 Task: Find the shortest route from Atlanta to Martin Luther King Jr National Historic Site.
Action: Mouse moved to (272, 90)
Screenshot: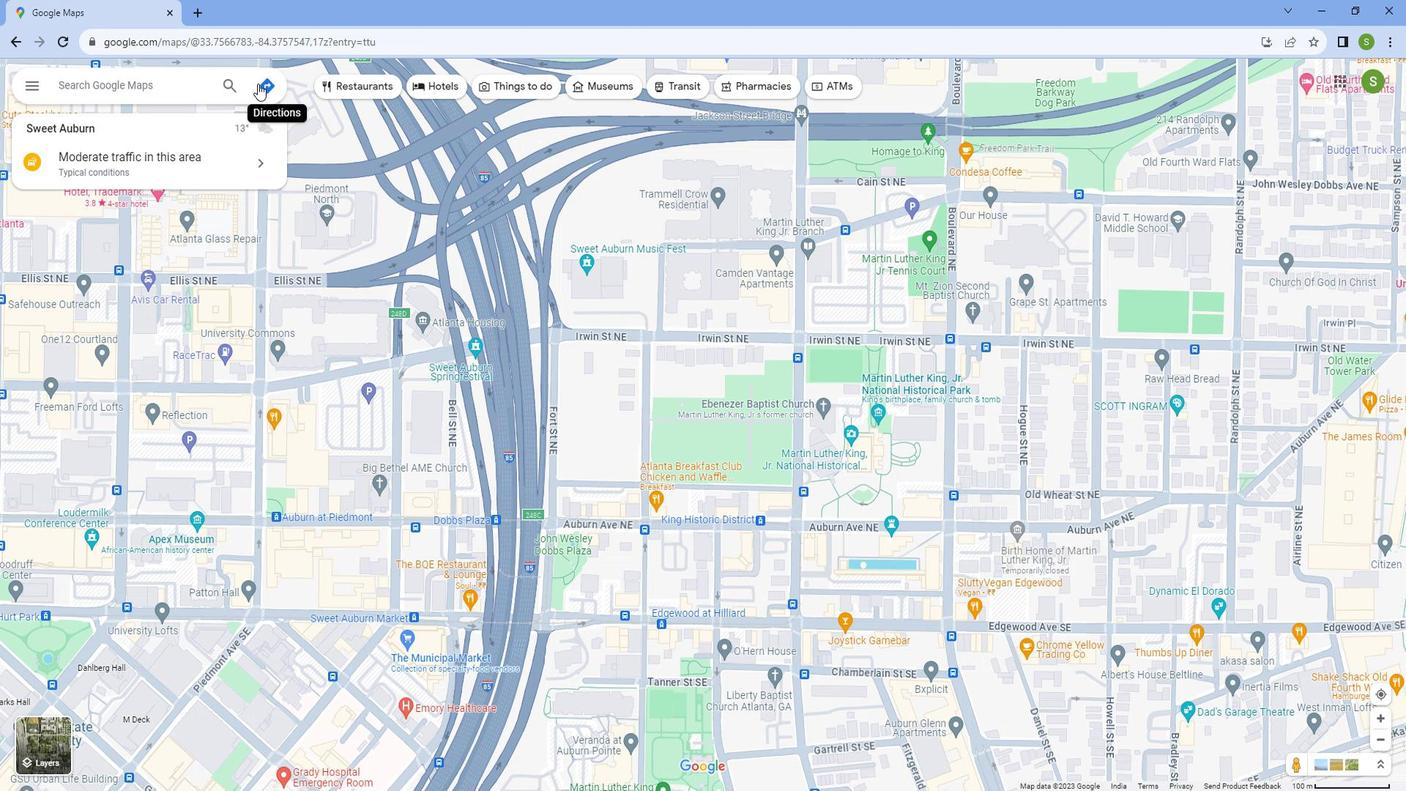 
Action: Mouse pressed left at (272, 90)
Screenshot: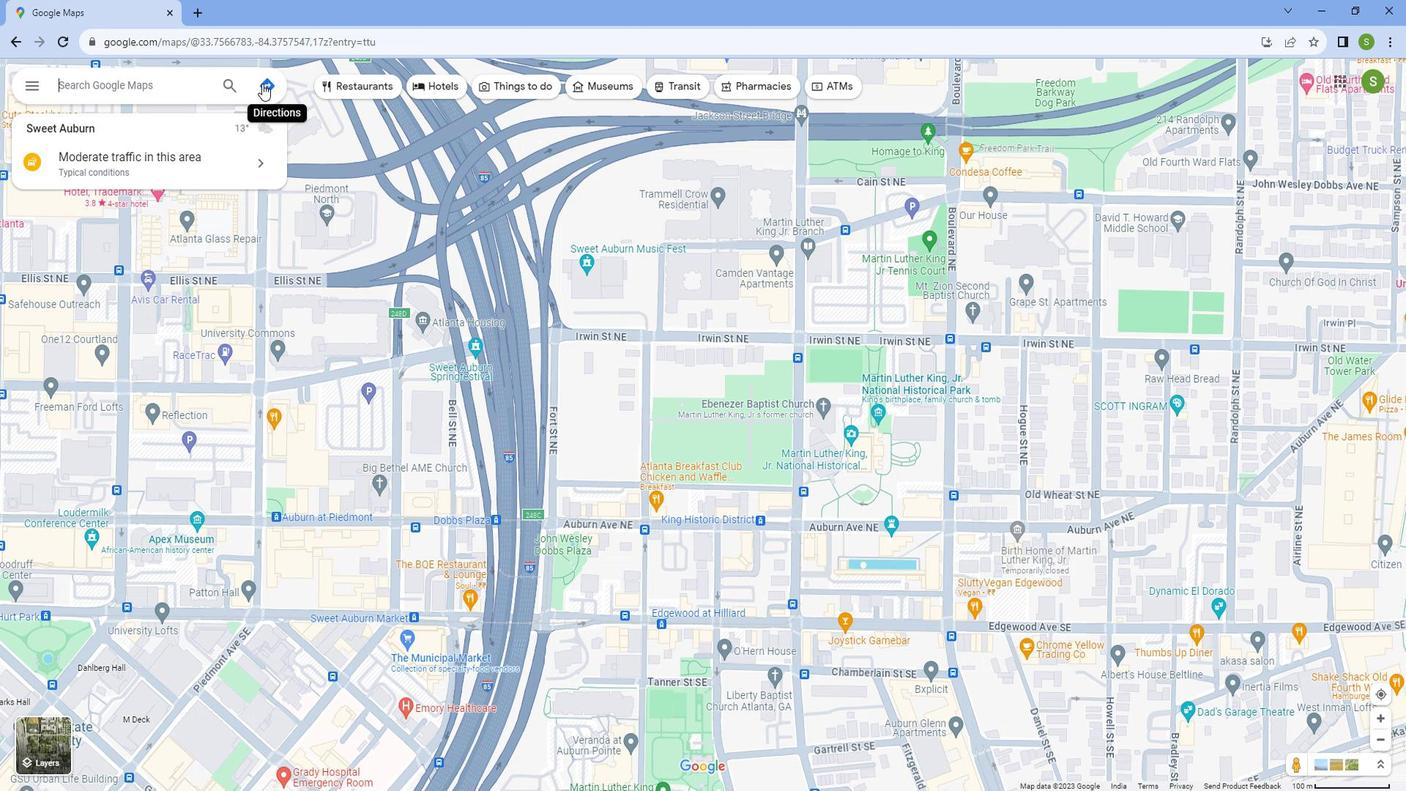 
Action: Mouse moved to (133, 133)
Screenshot: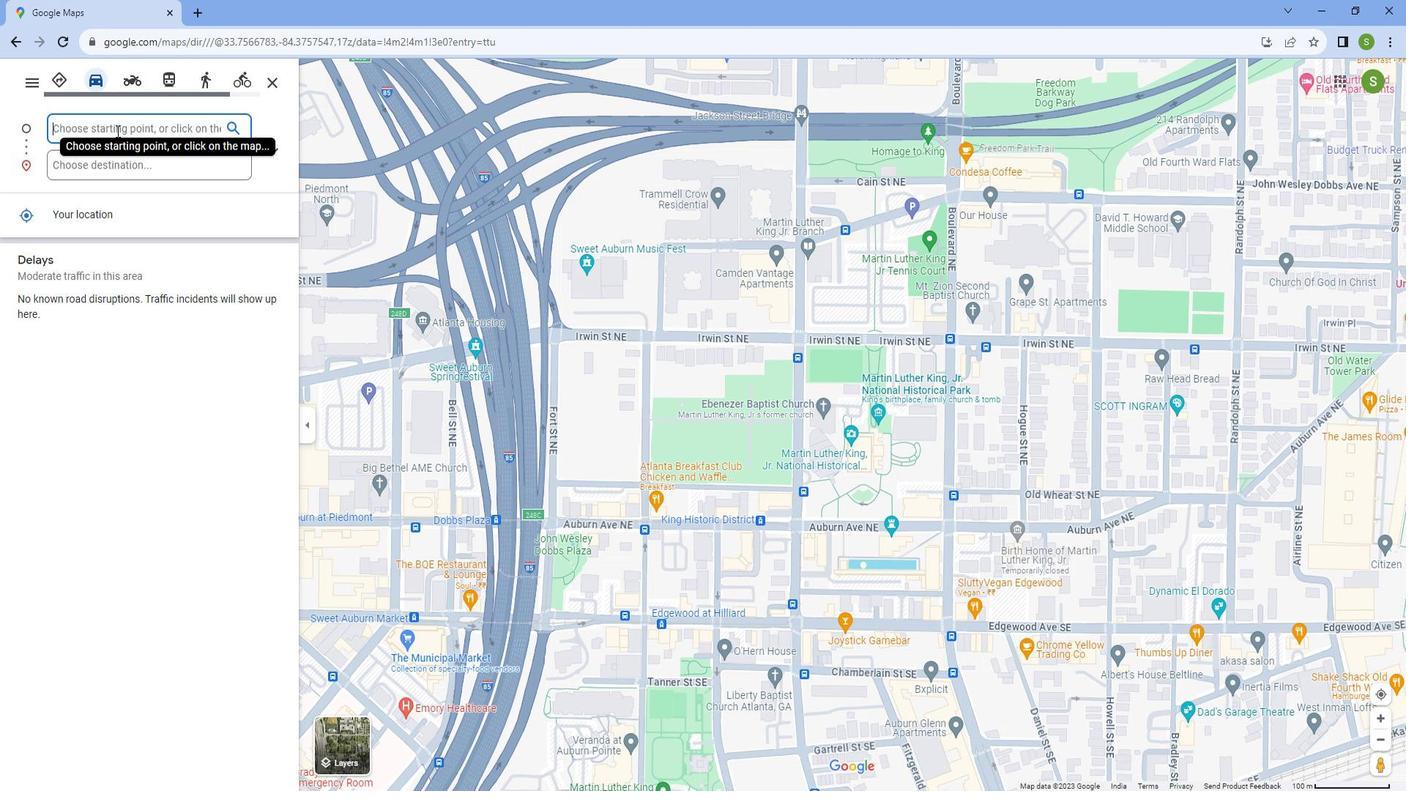 
Action: Key pressed <Key.caps_lock>A<Key.caps_lock>tlanta
Screenshot: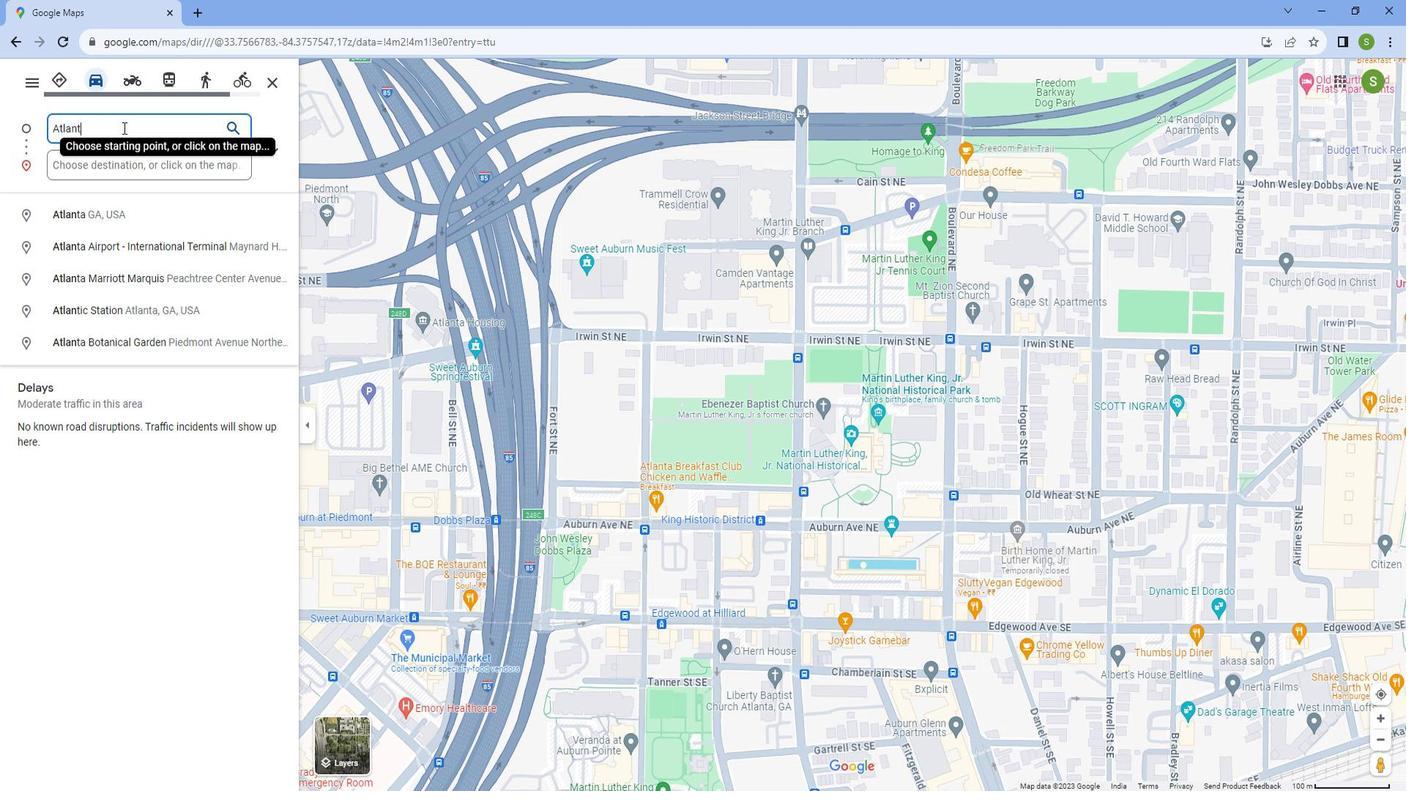
Action: Mouse moved to (126, 227)
Screenshot: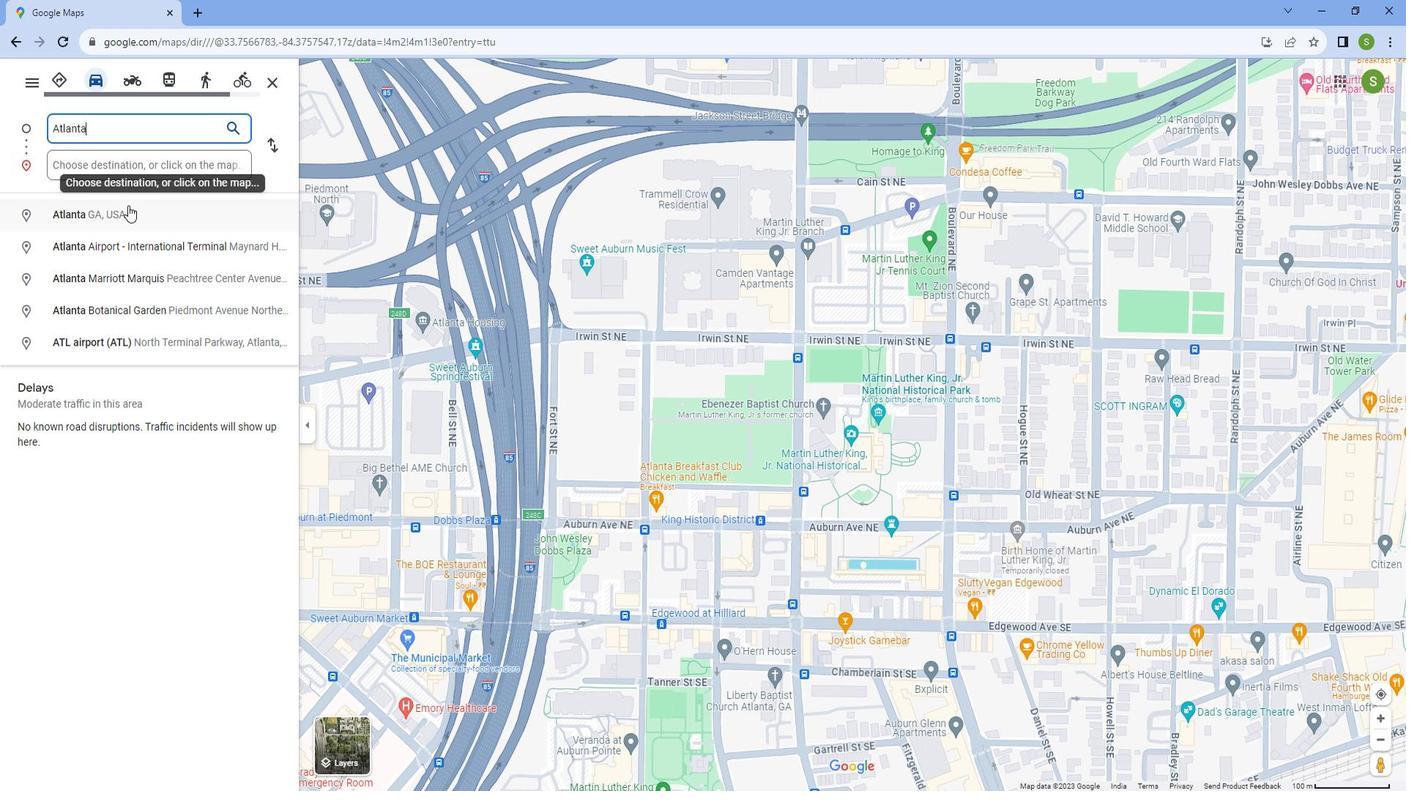 
Action: Mouse pressed left at (126, 227)
Screenshot: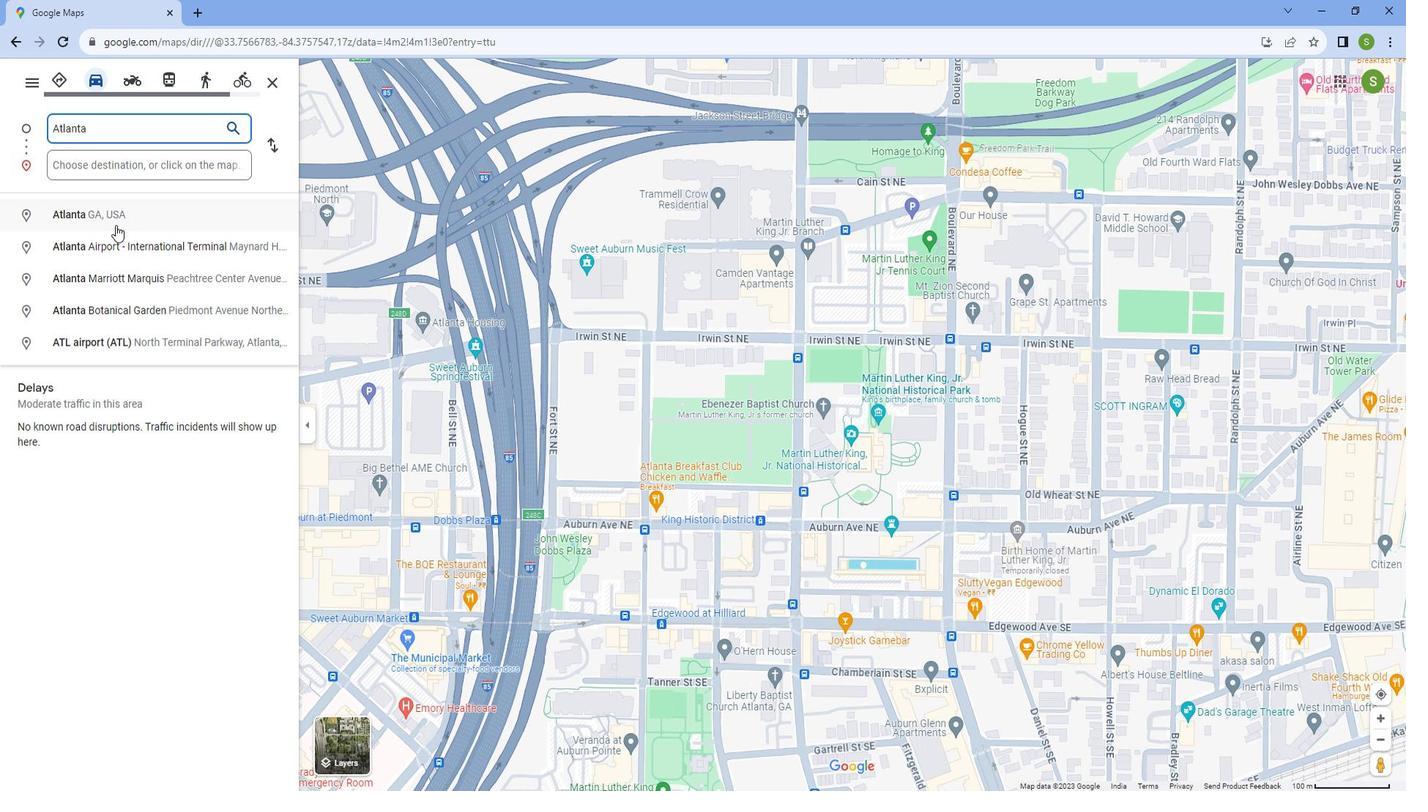 
Action: Mouse moved to (126, 163)
Screenshot: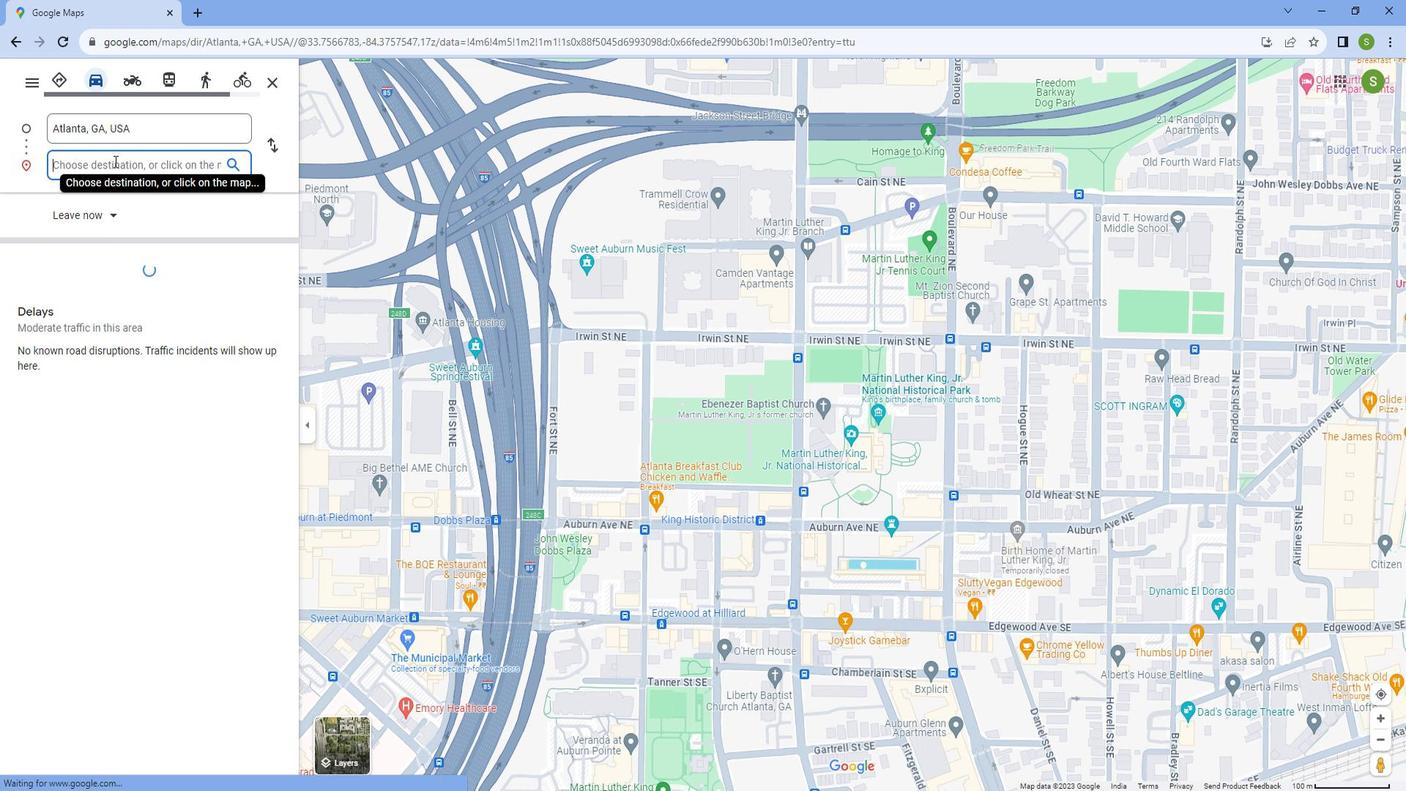 
Action: Mouse pressed left at (126, 163)
Screenshot: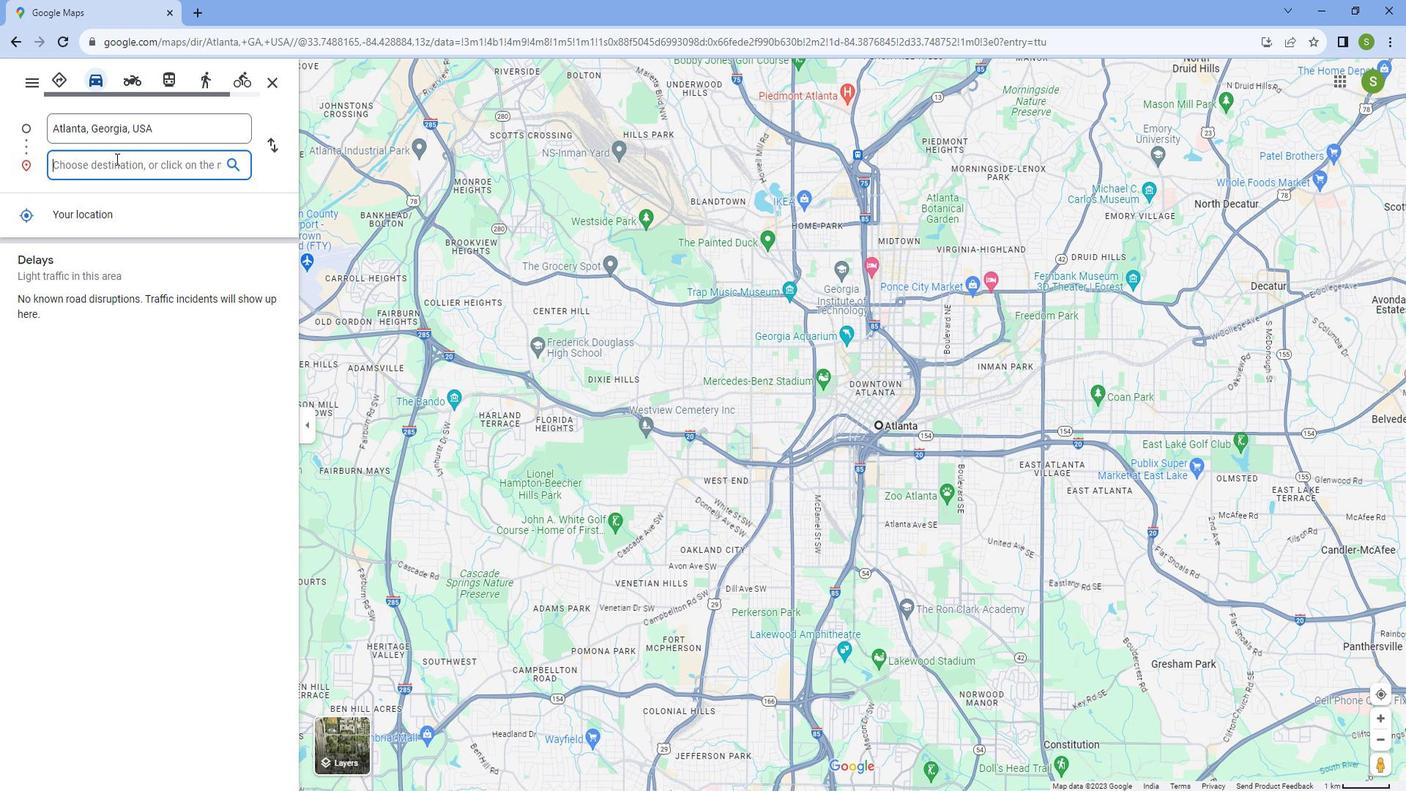 
Action: Key pressed <Key.caps_lock>M<Key.caps_lock>artin<Key.space><Key.caps_lock>L<Key.caps_lock>uthor<Key.space><Key.caps_lock>K<Key.caps_lock>ing<Key.space><Key.caps_lock>J<Key.caps_lock>r<Key.space><Key.caps_lock>N<Key.caps_lock>ational<Key.space><Key.caps_lock>H<Key.caps_lock>it<Key.backspace>storic<Key.space><Key.caps_lock>S<Key.caps_lock>ite
Screenshot: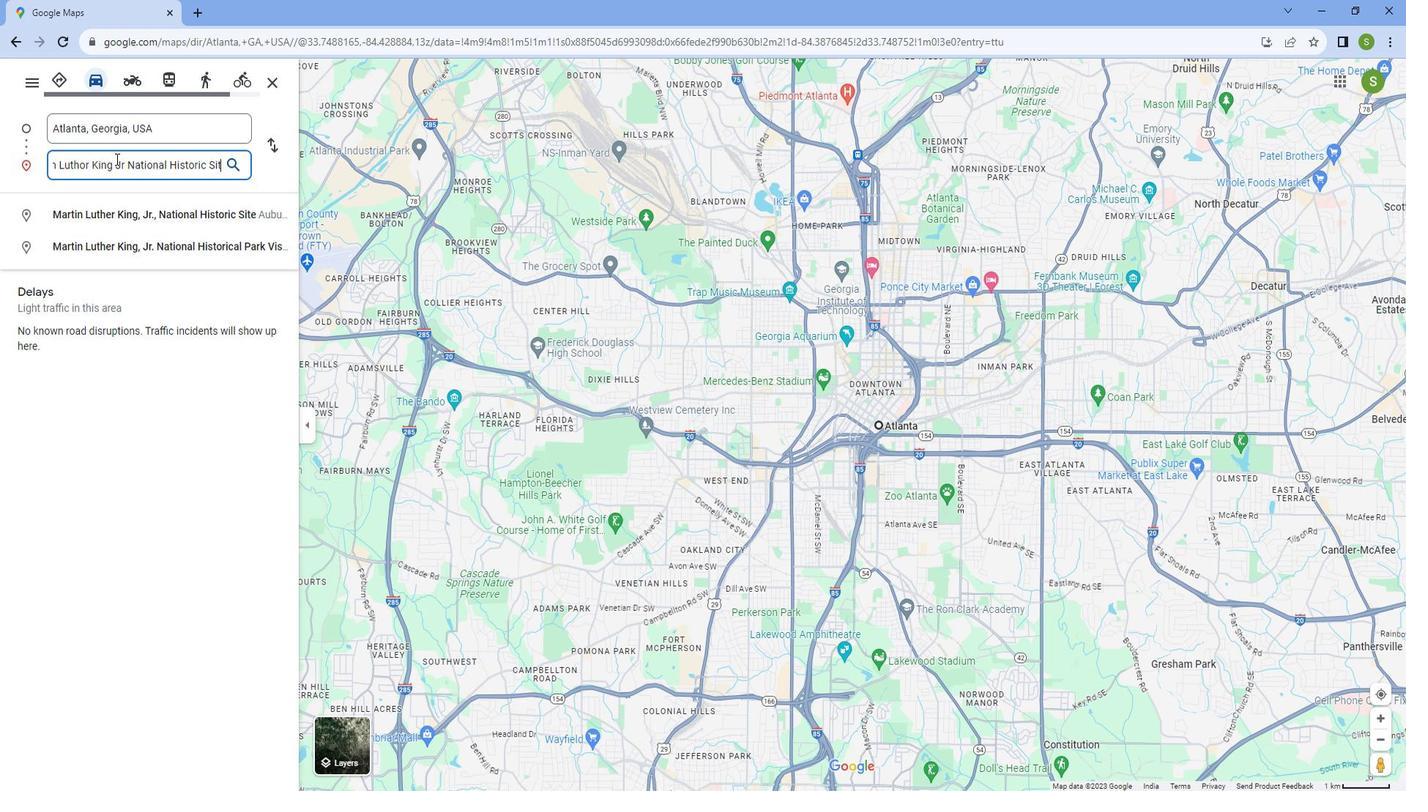 
Action: Mouse moved to (217, 213)
Screenshot: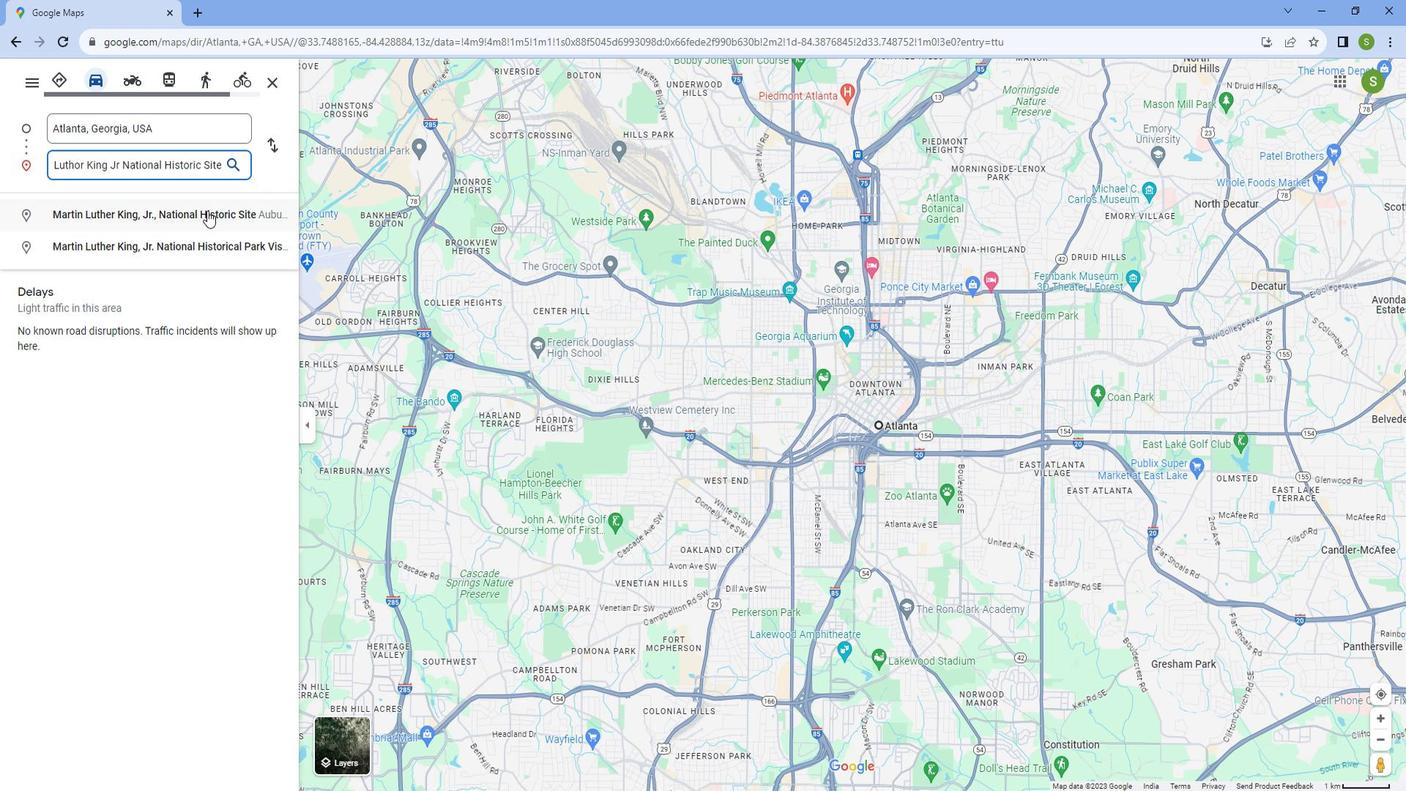 
Action: Mouse pressed left at (217, 213)
Screenshot: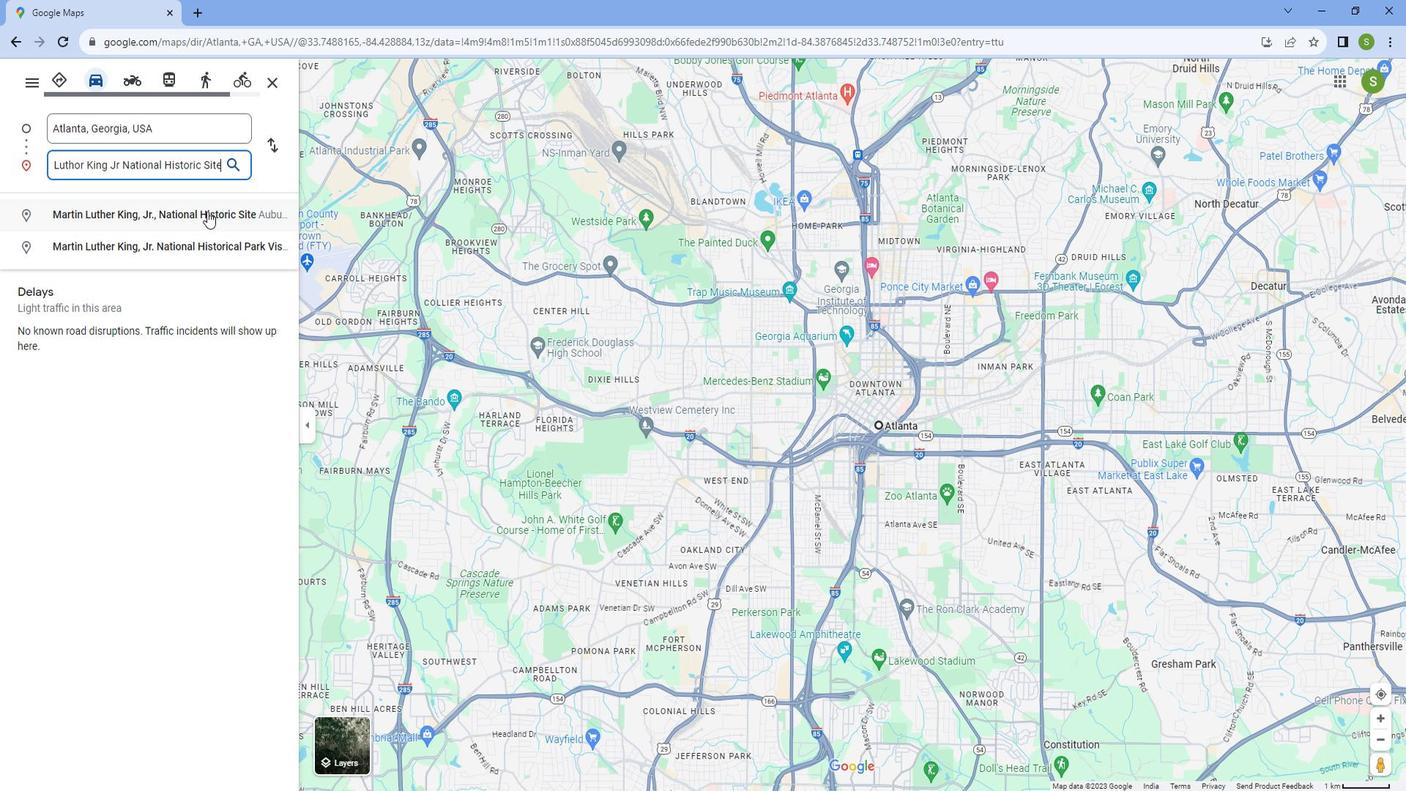
Action: Mouse moved to (74, 396)
Screenshot: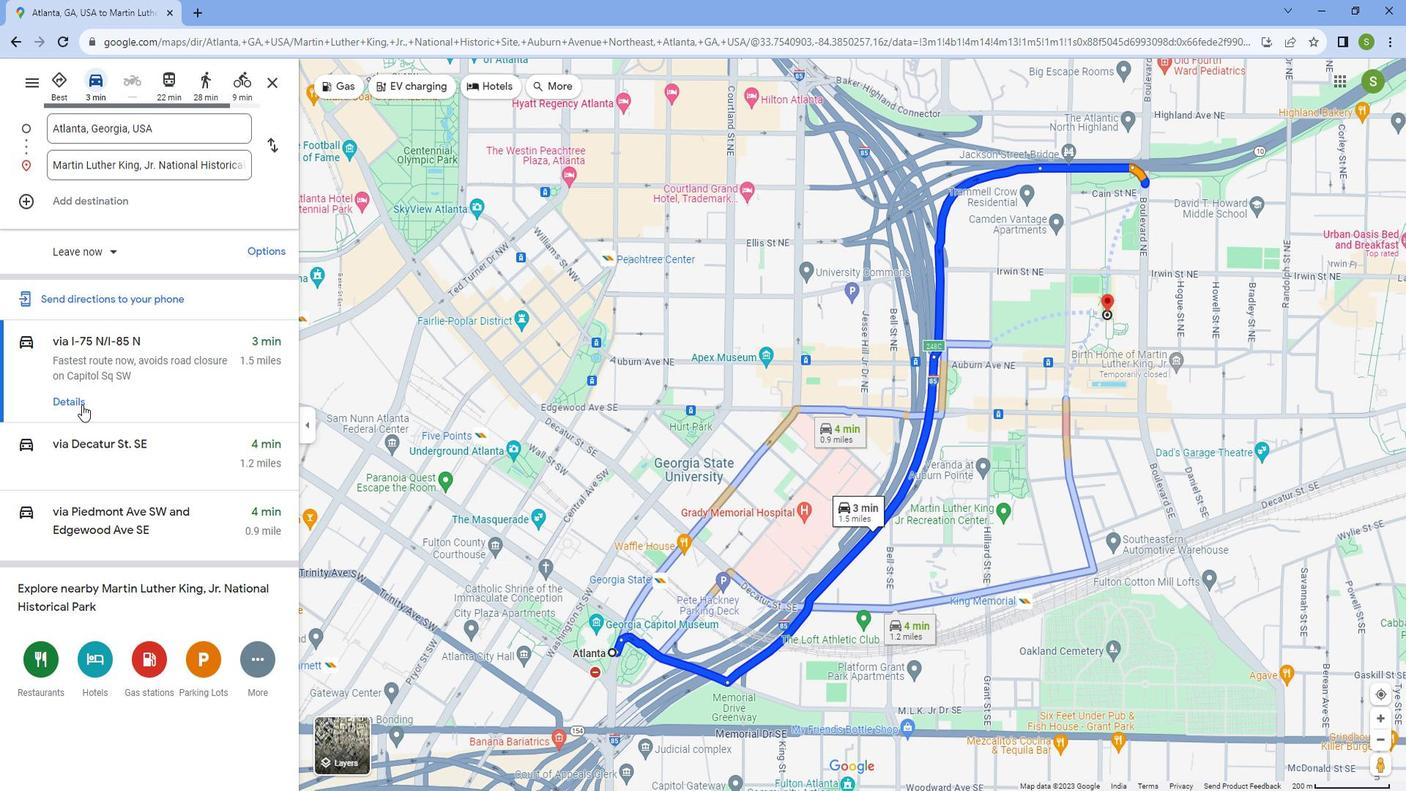 
Action: Mouse pressed left at (74, 396)
Screenshot: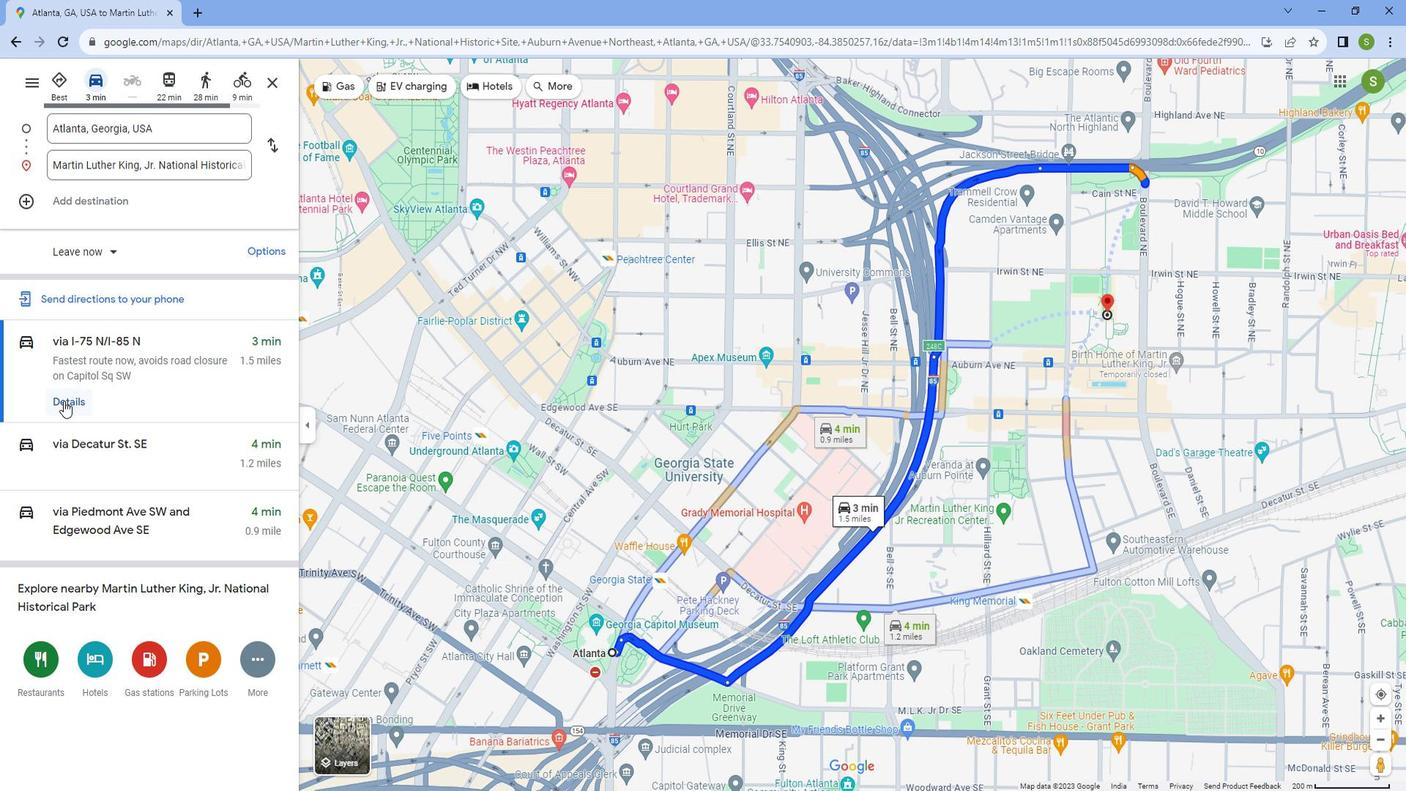 
Action: Mouse moved to (666, 378)
Screenshot: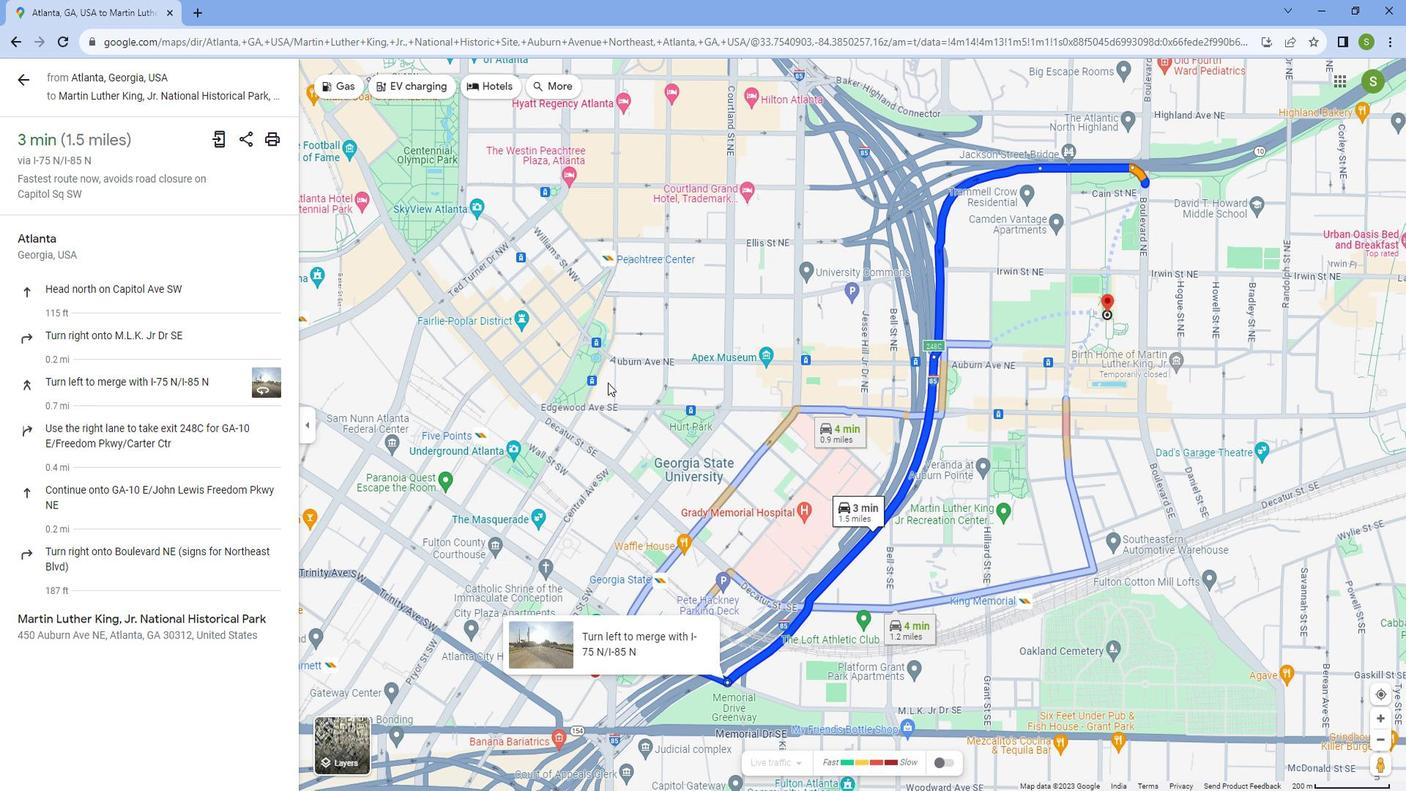 
Action: Mouse scrolled (666, 377) with delta (0, 0)
Screenshot: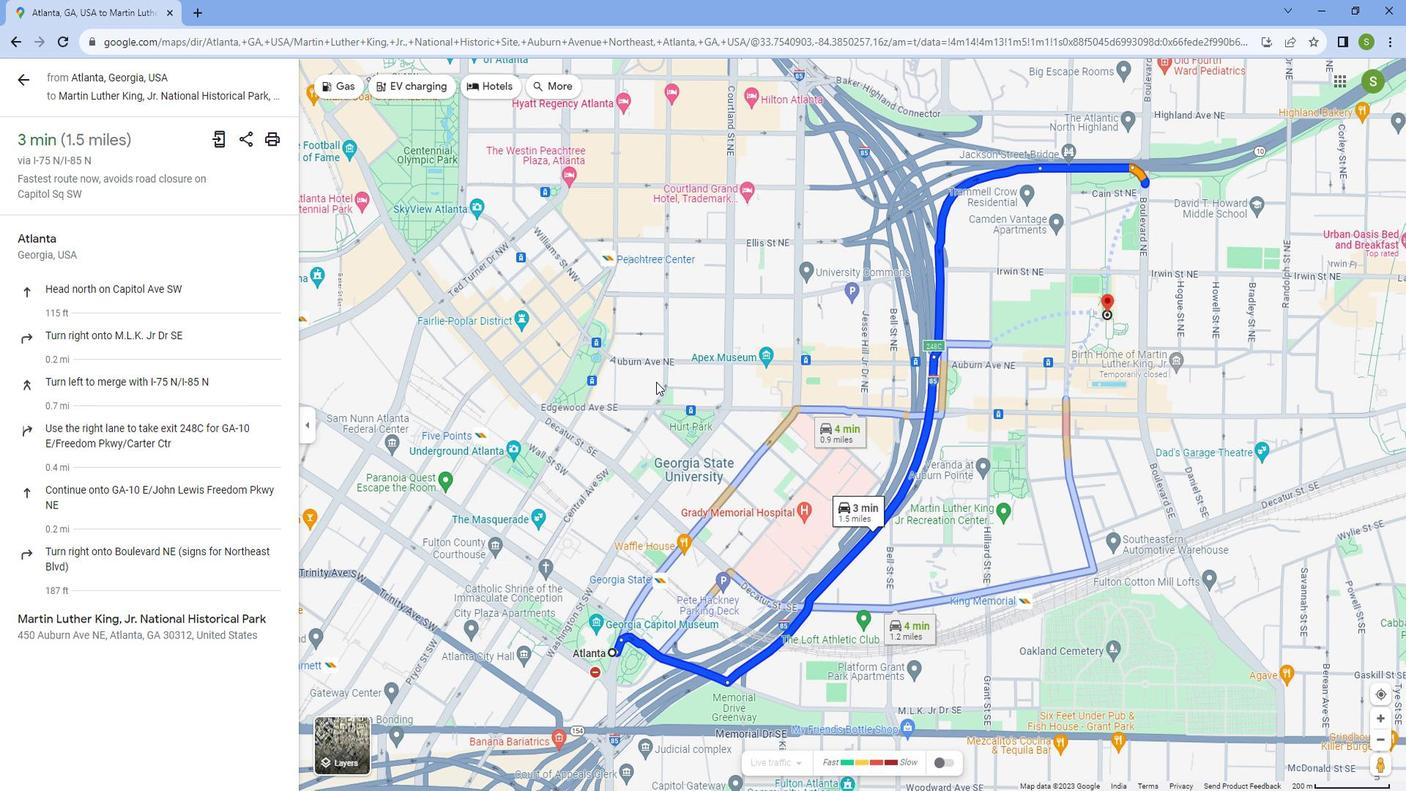 
Action: Mouse scrolled (666, 377) with delta (0, 0)
Screenshot: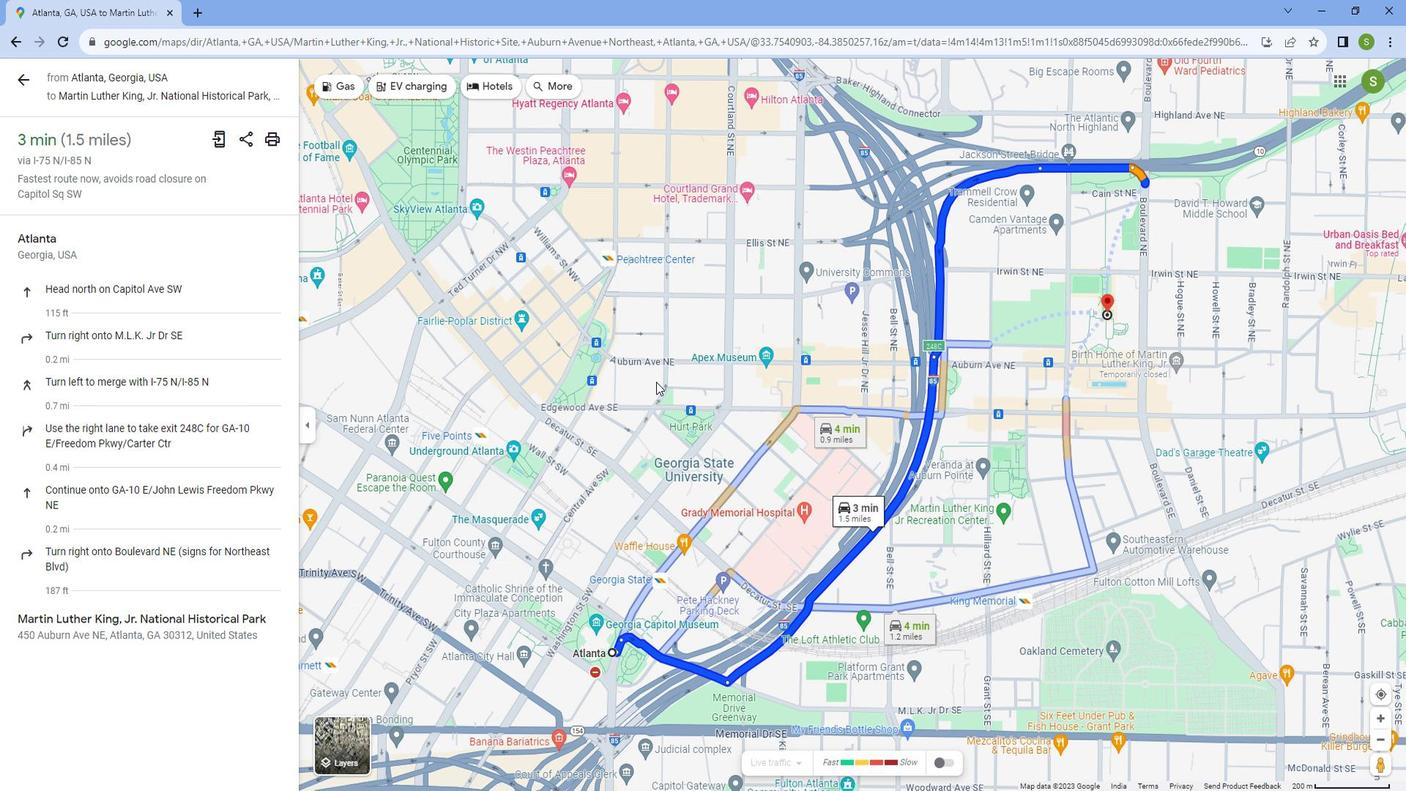 
Action: Mouse scrolled (666, 377) with delta (0, 0)
Screenshot: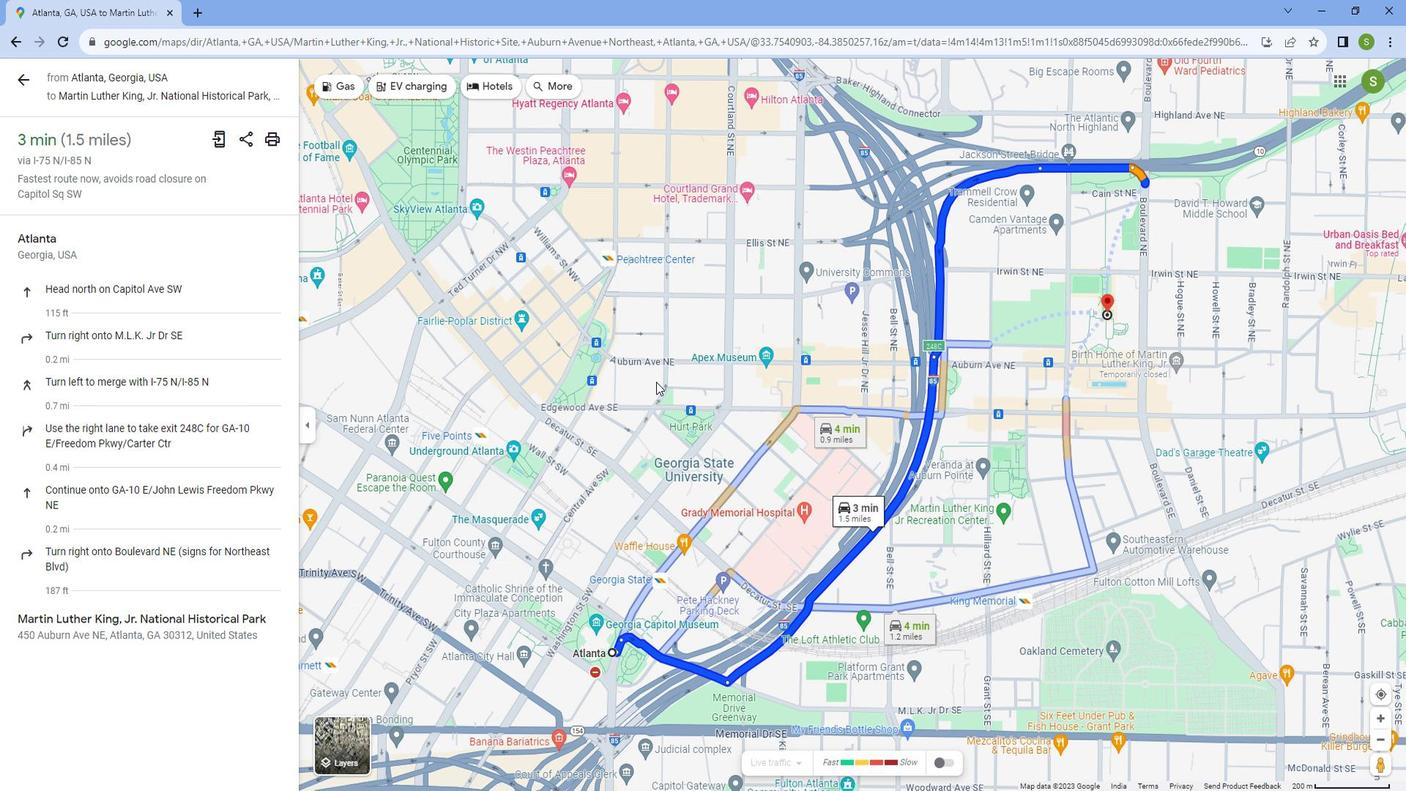 
Action: Mouse scrolled (666, 377) with delta (0, 0)
Screenshot: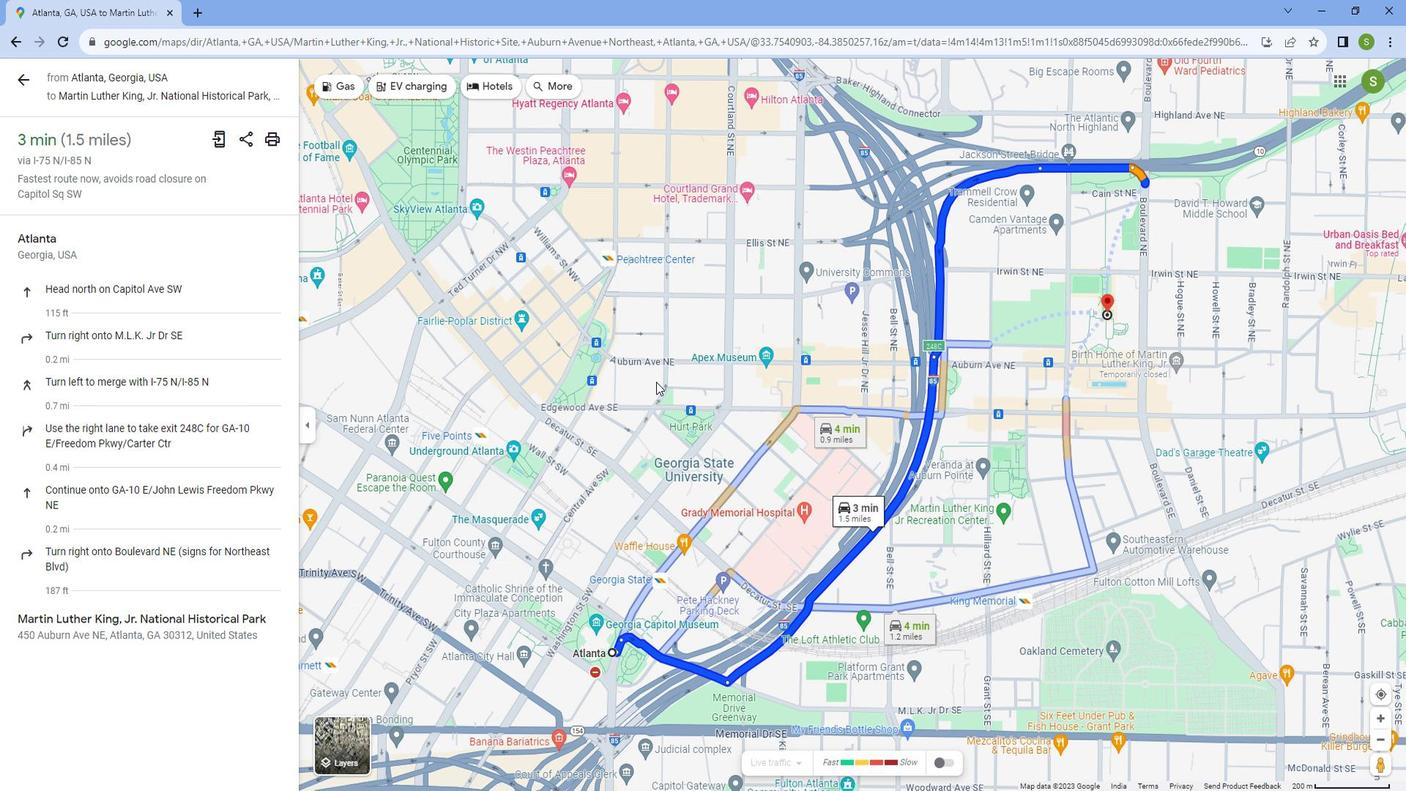 
Action: Mouse scrolled (666, 377) with delta (0, 0)
Screenshot: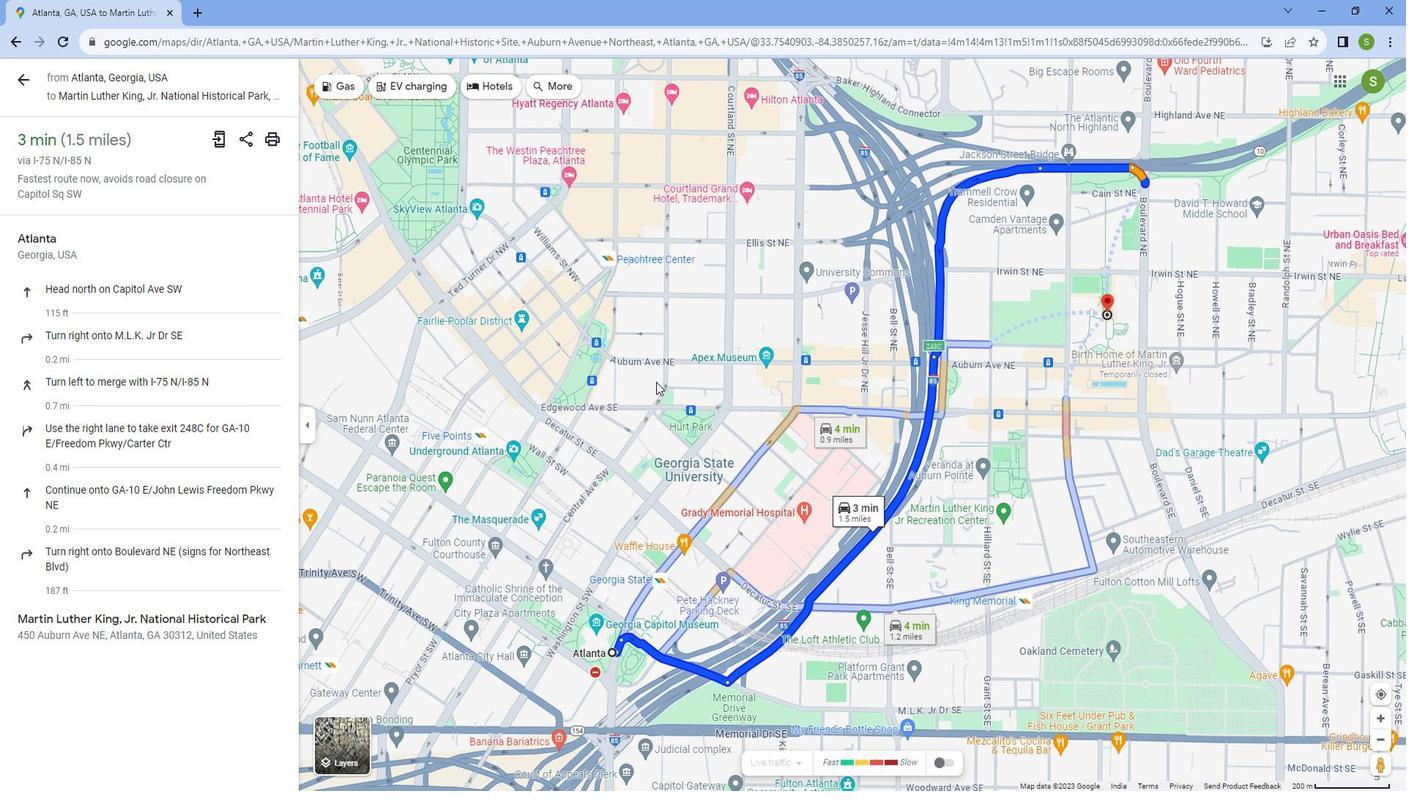 
Action: Mouse scrolled (666, 378) with delta (0, 0)
Screenshot: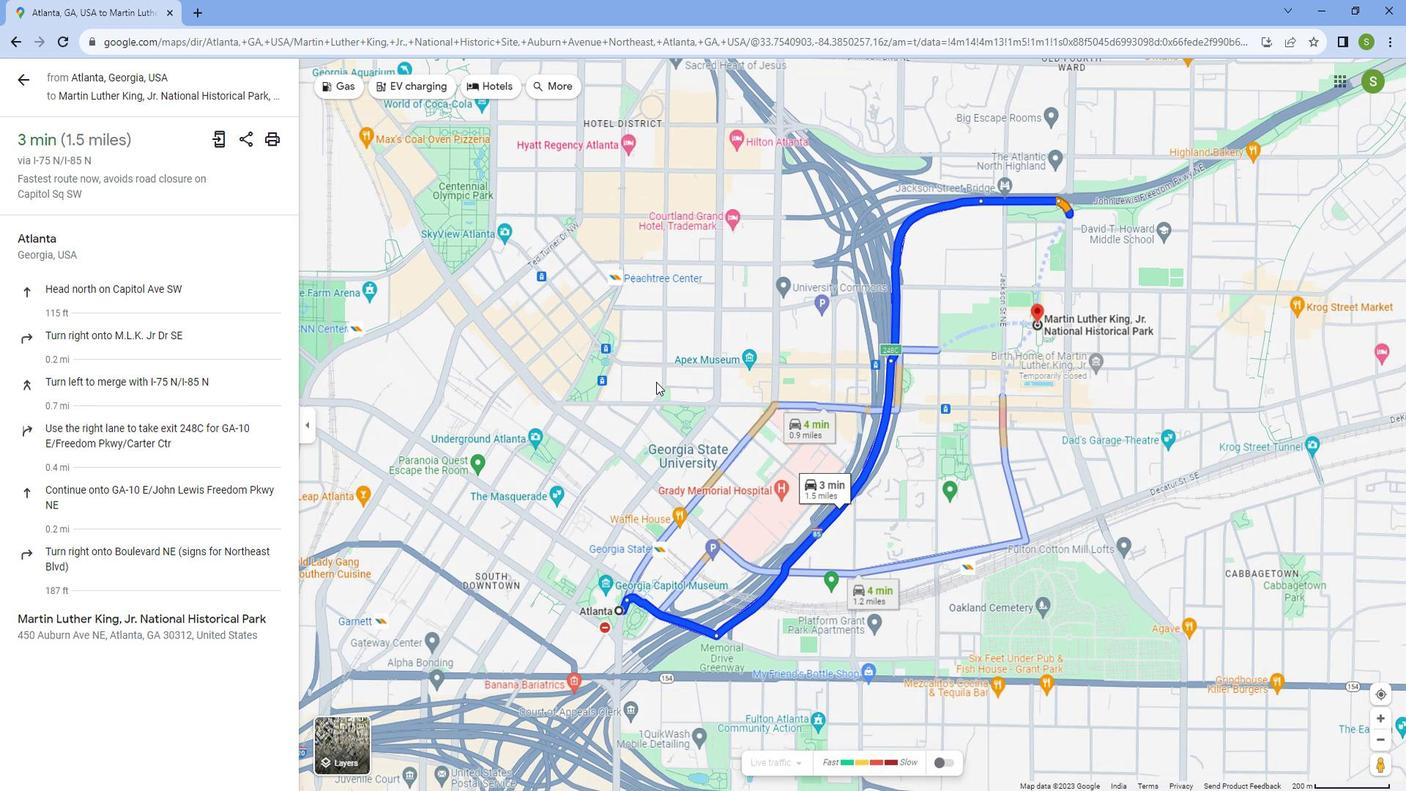 
Action: Mouse scrolled (666, 378) with delta (0, 0)
Screenshot: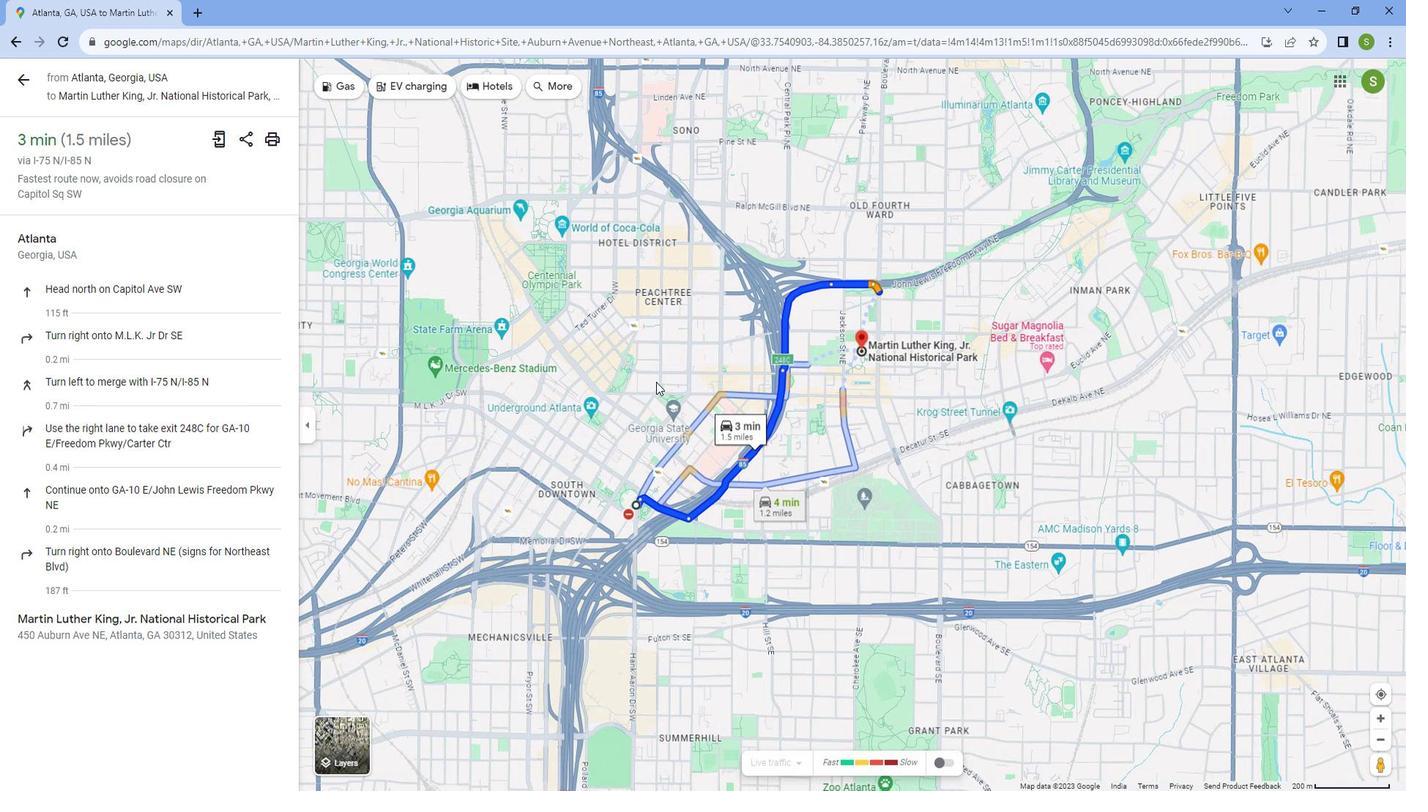 
Action: Mouse scrolled (666, 378) with delta (0, 0)
Screenshot: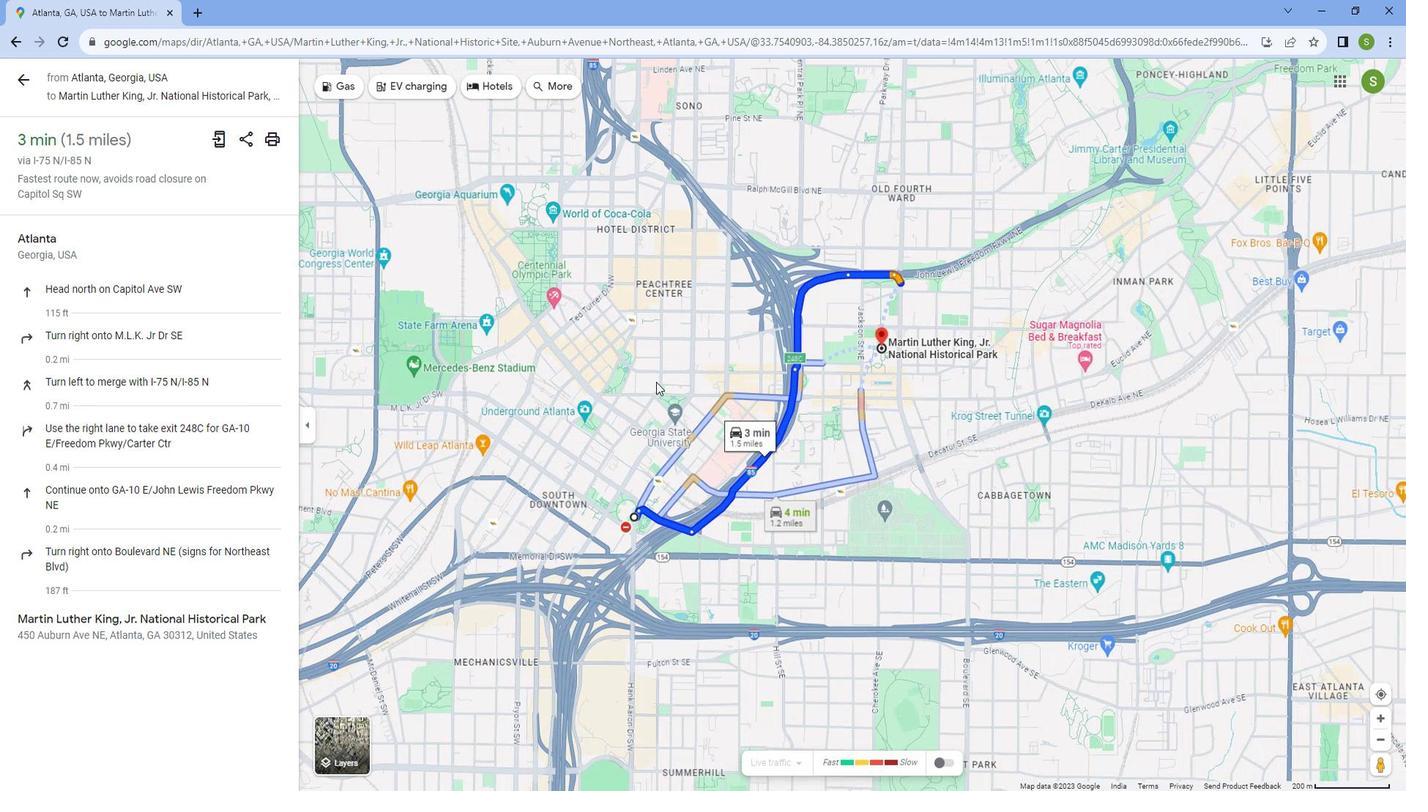 
Action: Mouse scrolled (666, 378) with delta (0, 0)
Screenshot: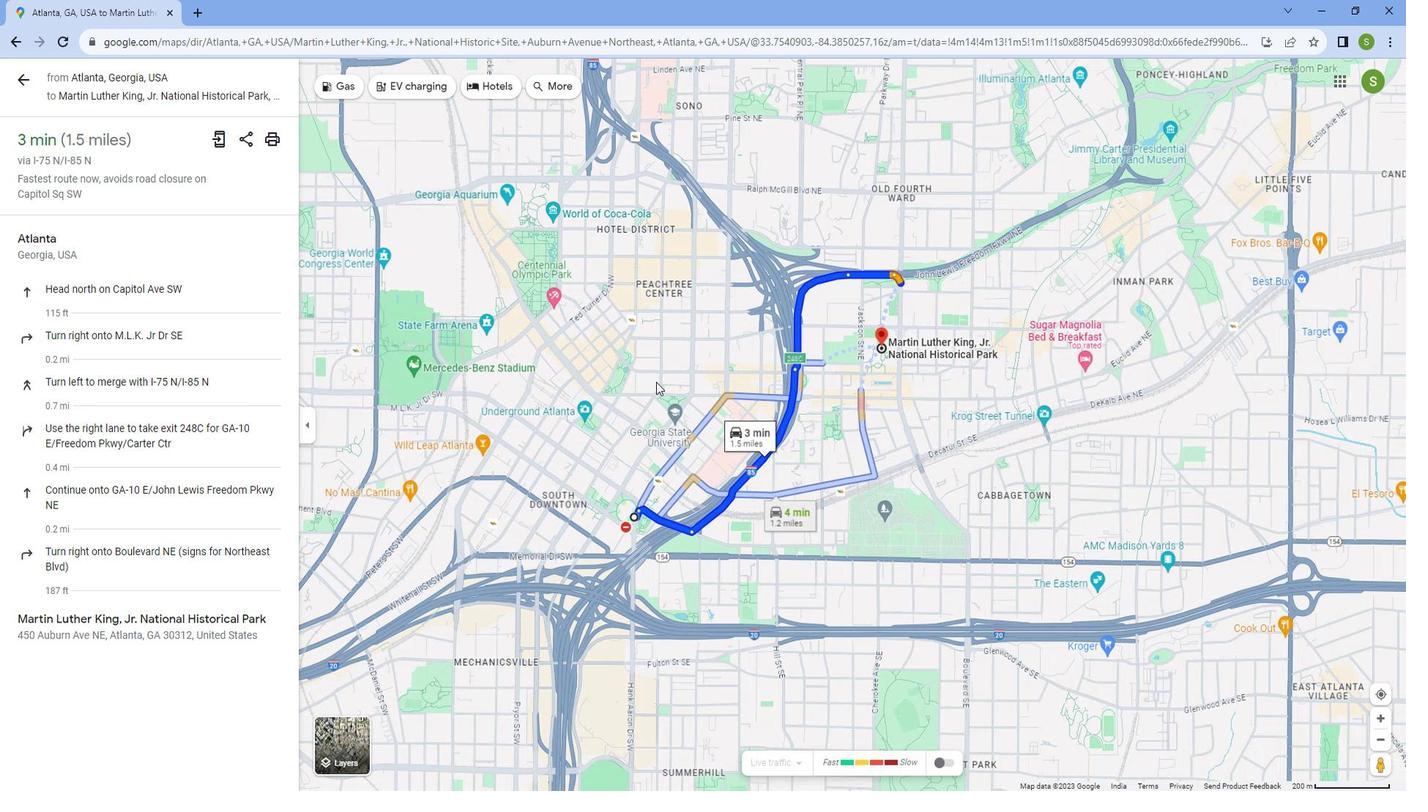 
Action: Mouse scrolled (666, 378) with delta (0, 0)
Screenshot: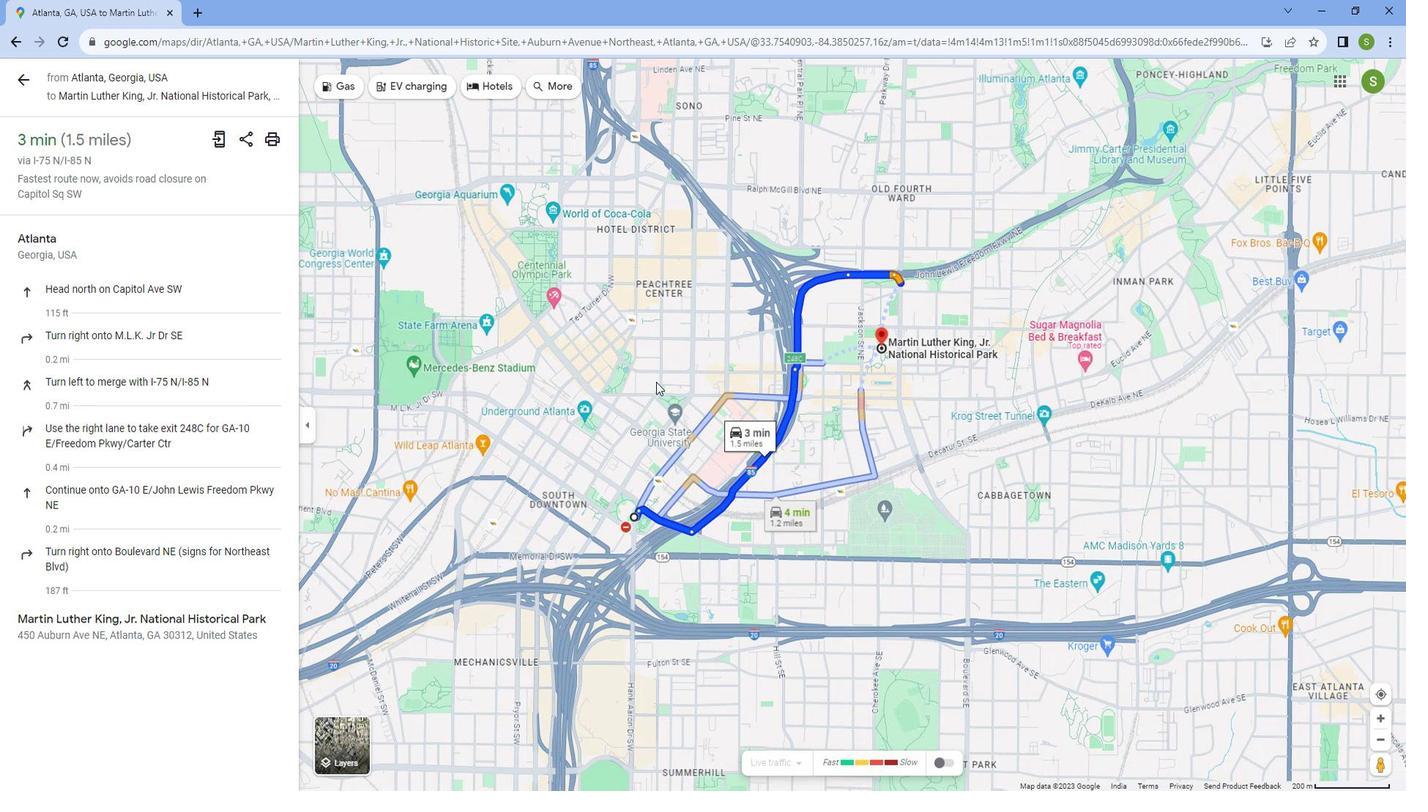 
Action: Mouse scrolled (666, 378) with delta (0, 0)
Screenshot: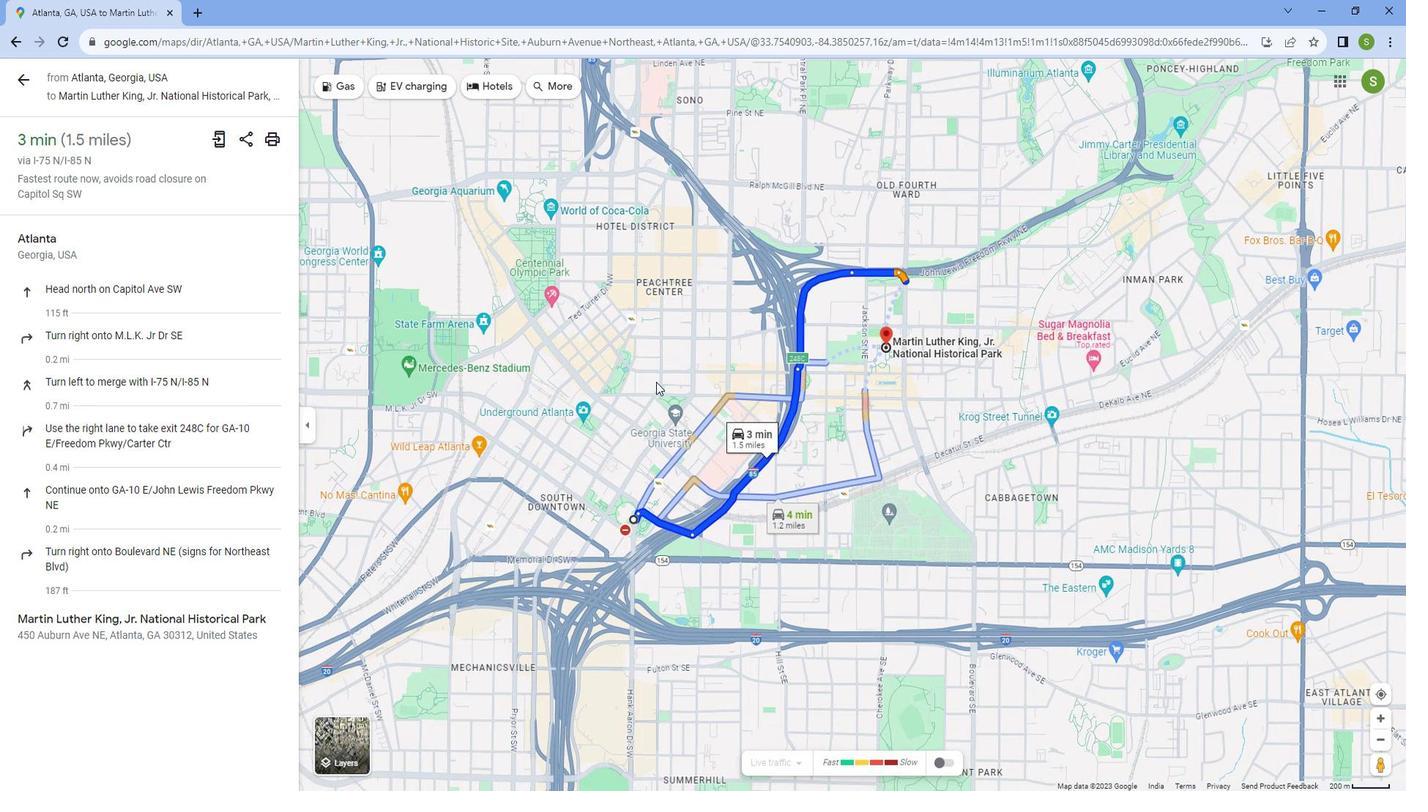 
Action: Mouse scrolled (666, 377) with delta (0, 0)
Screenshot: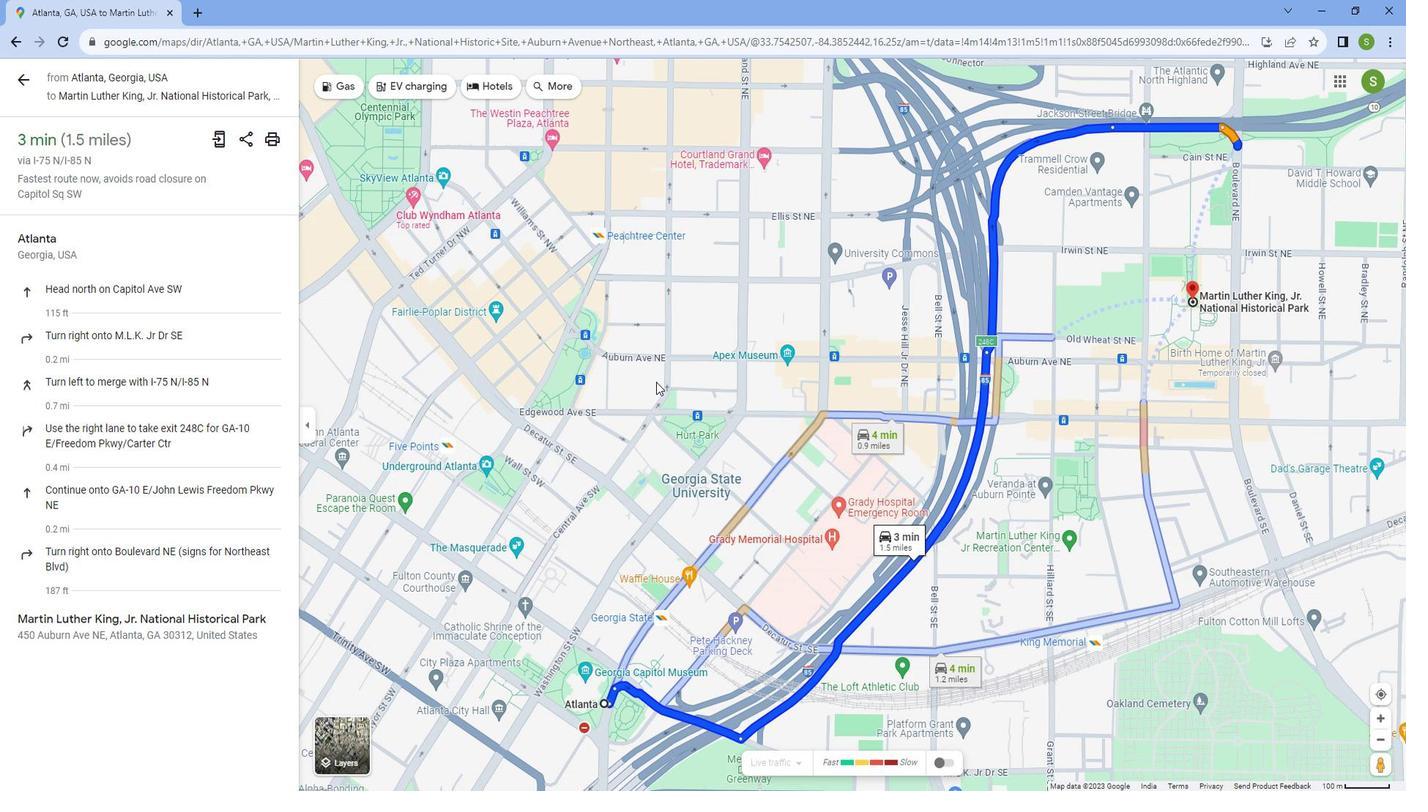 
Action: Mouse scrolled (666, 377) with delta (0, 0)
Screenshot: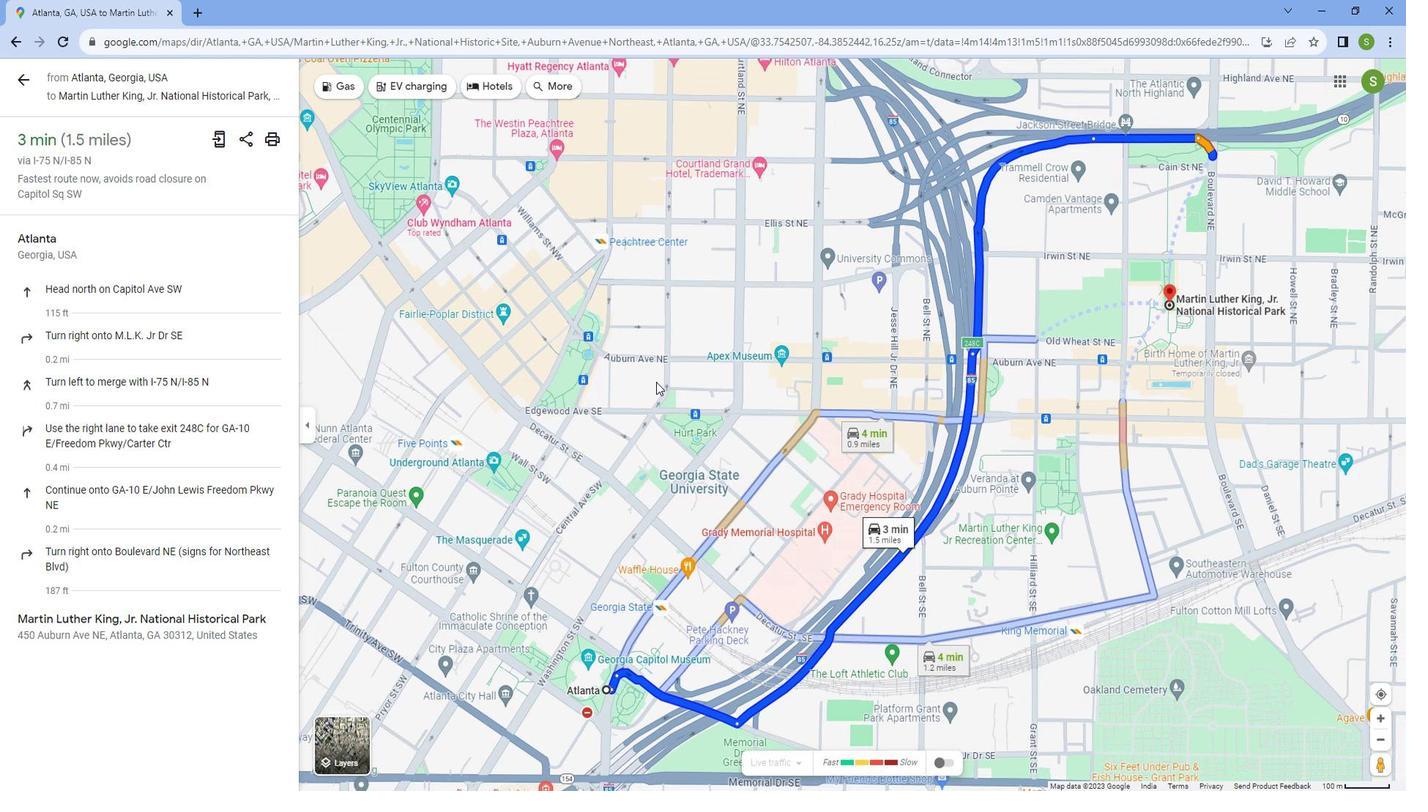 
Action: Mouse scrolled (666, 378) with delta (0, 0)
Screenshot: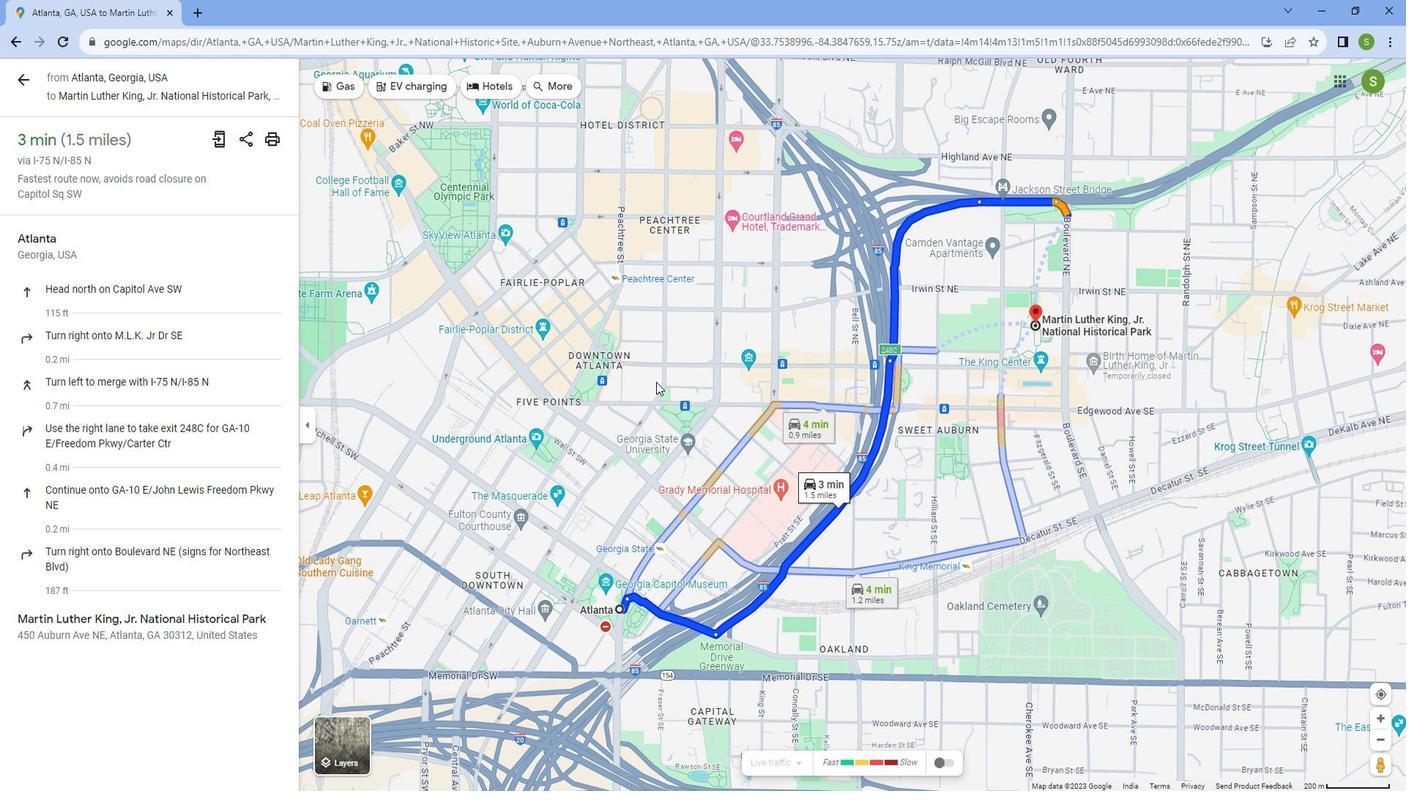 
Action: Mouse scrolled (666, 377) with delta (0, 0)
Screenshot: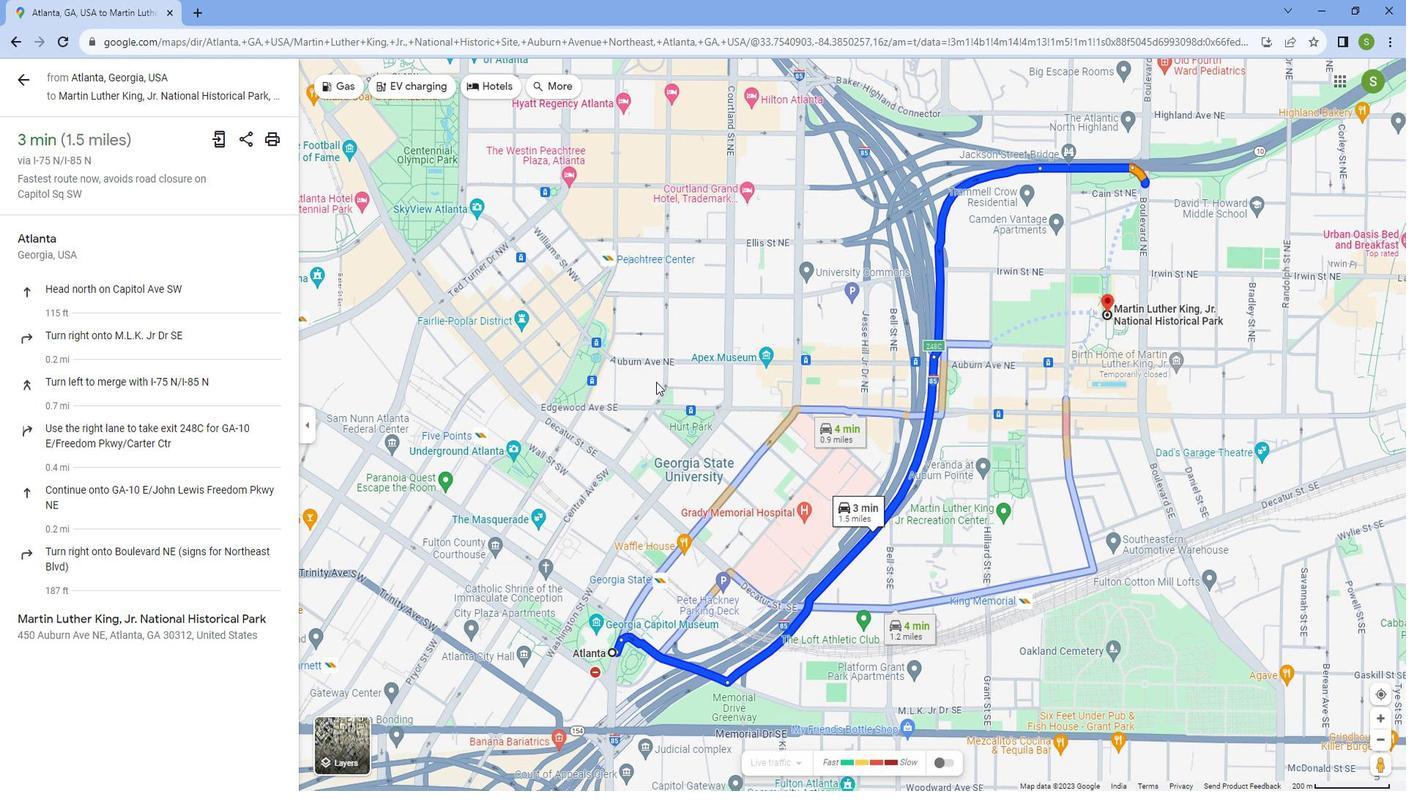 
Action: Mouse scrolled (666, 377) with delta (0, 0)
Screenshot: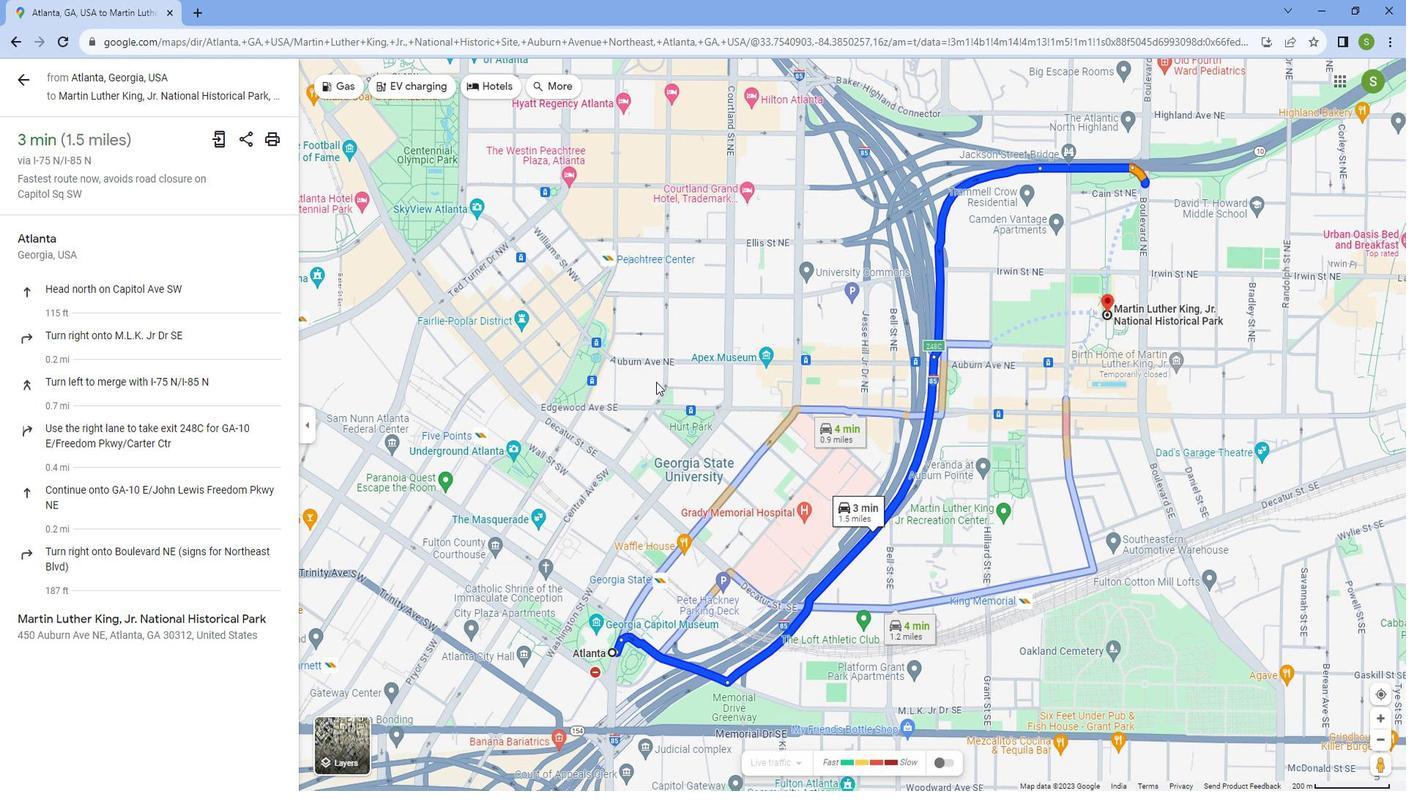 
Action: Mouse scrolled (666, 377) with delta (0, 0)
Screenshot: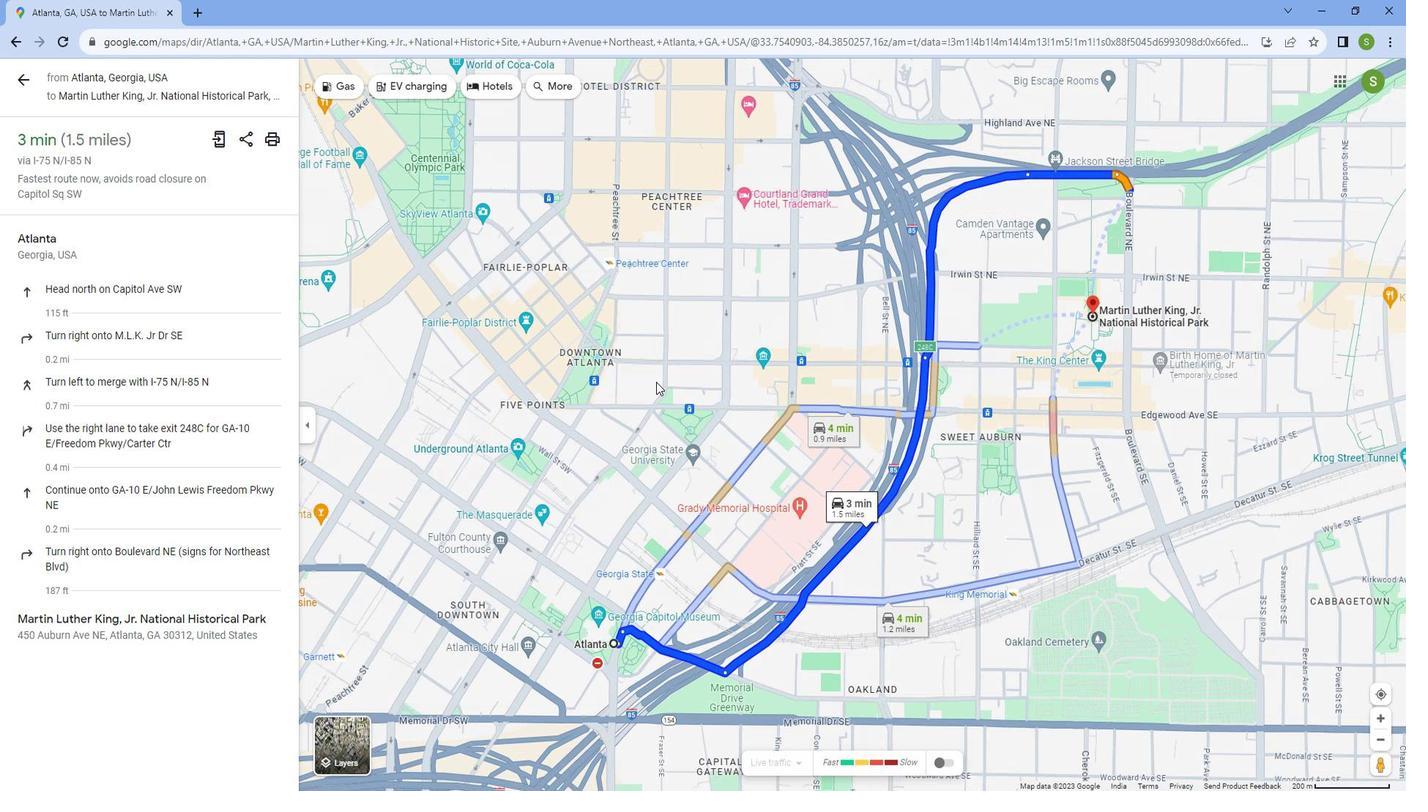 
Action: Mouse scrolled (666, 378) with delta (0, 0)
Screenshot: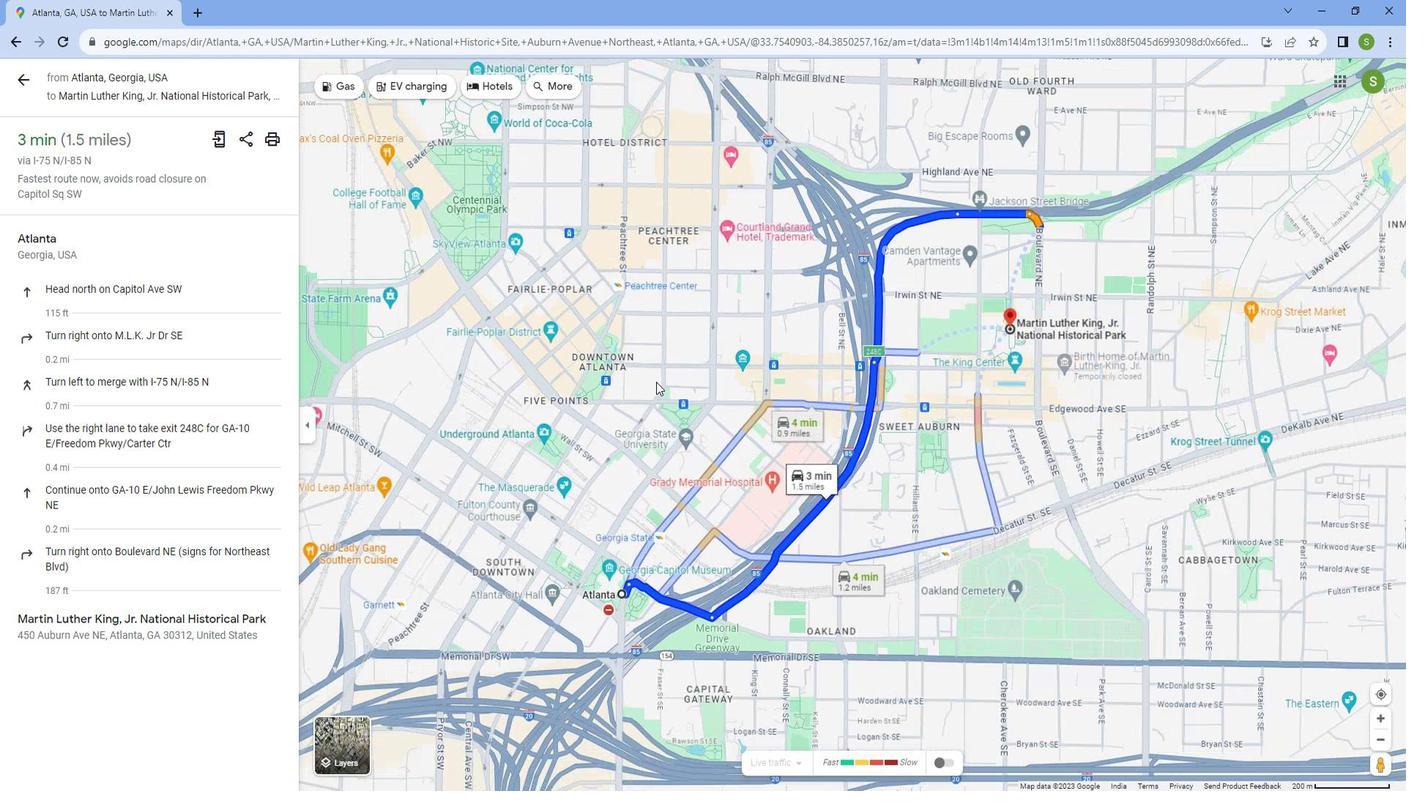 
Action: Mouse scrolled (666, 378) with delta (0, 0)
Screenshot: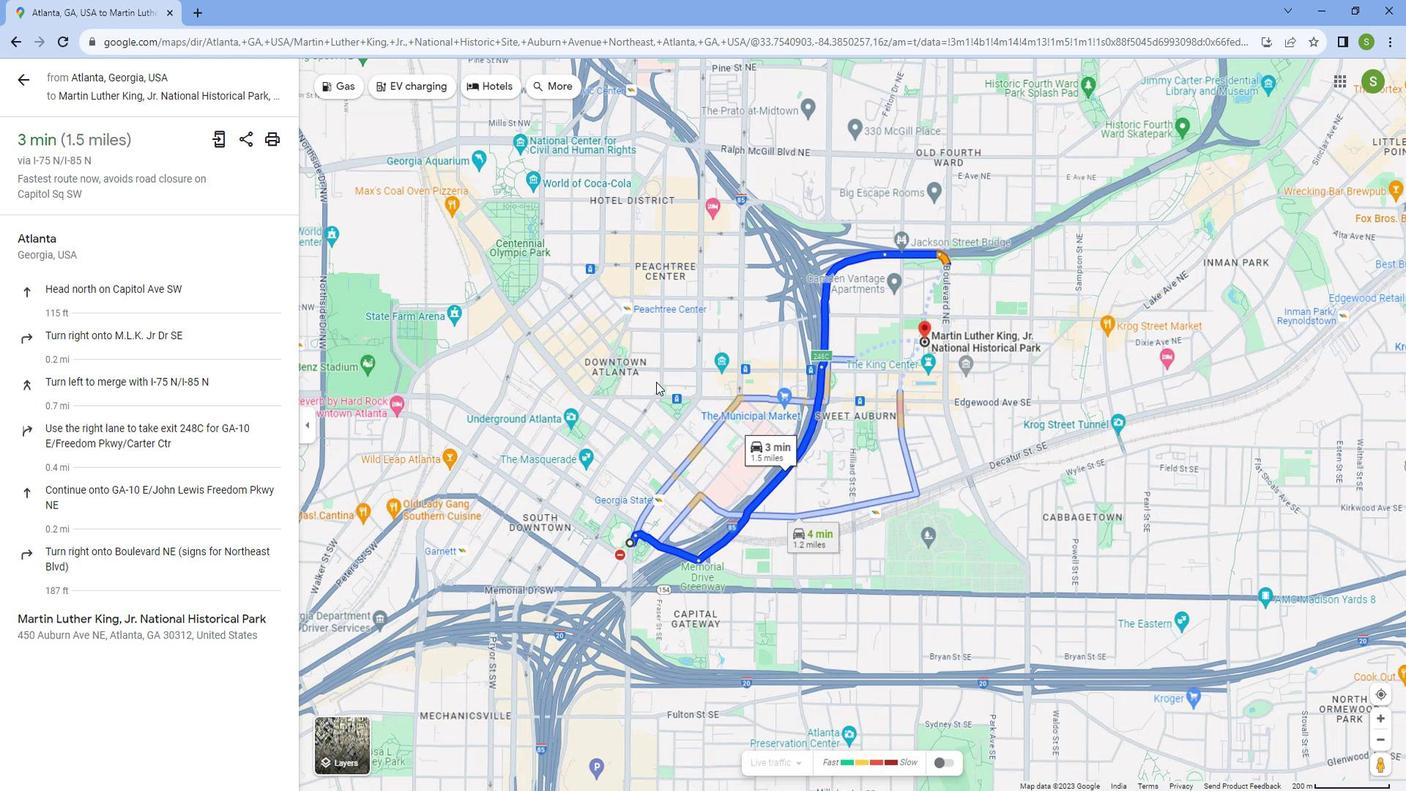 
Action: Mouse moved to (1154, 233)
Screenshot: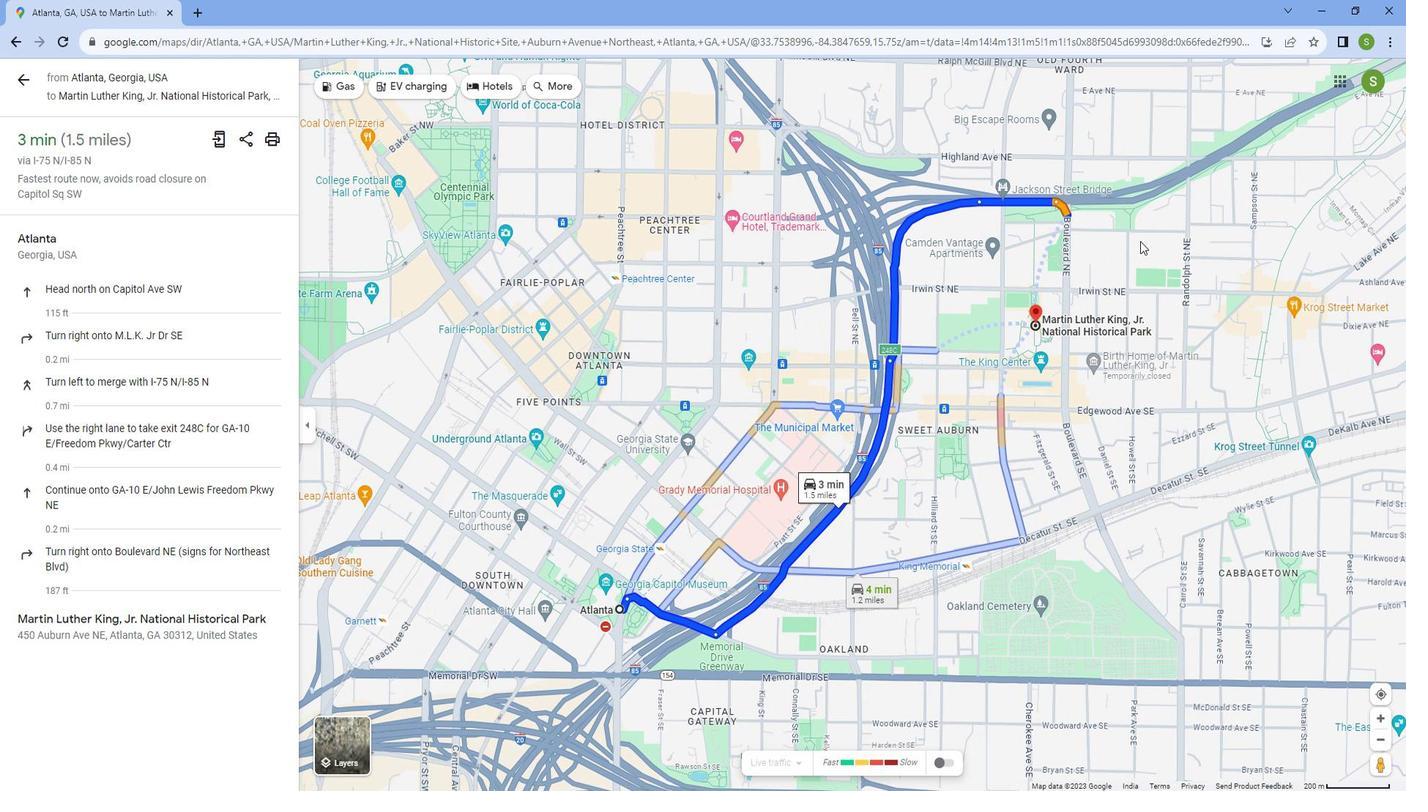 
Action: Mouse scrolled (1154, 233) with delta (0, 0)
Screenshot: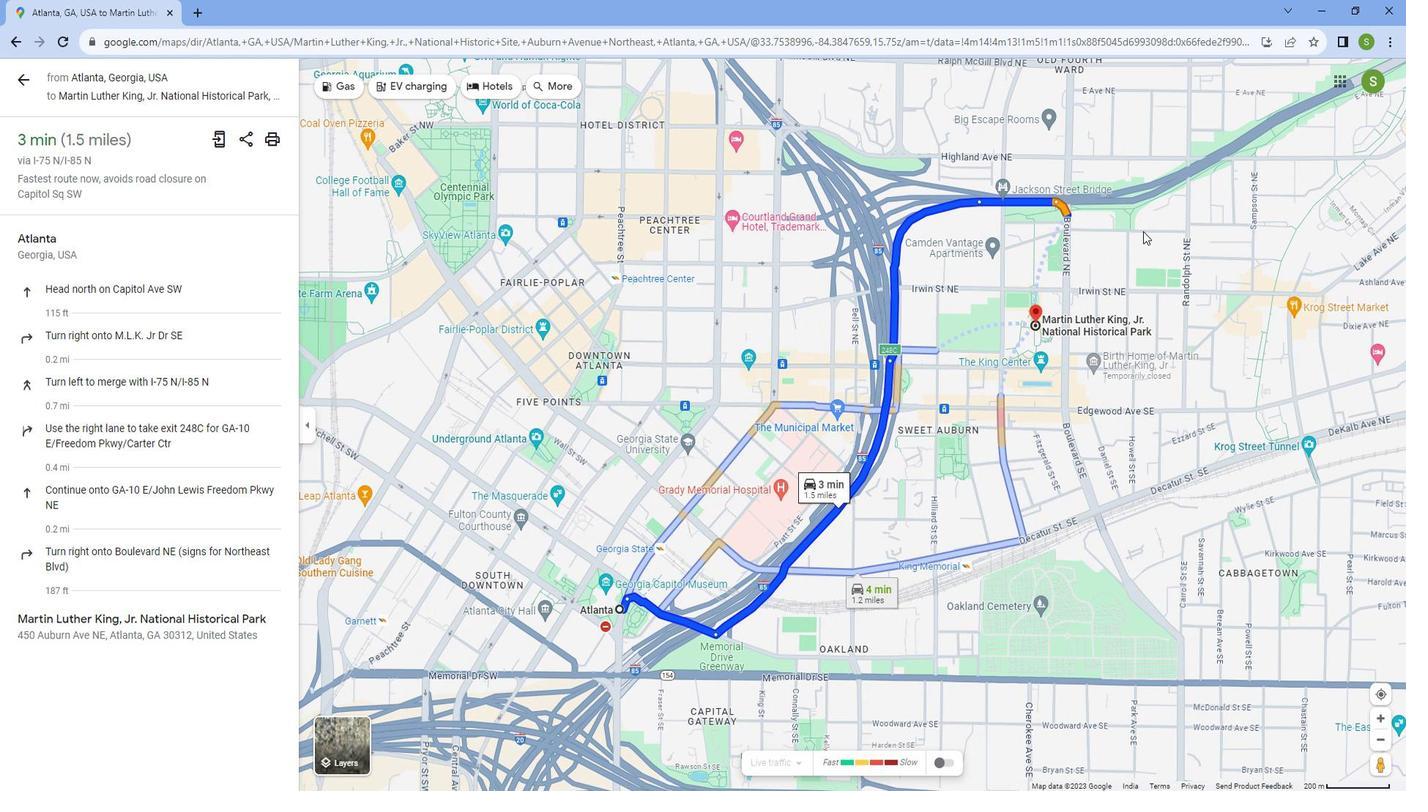 
